 Task: Create a task  Implement a new cybersecurity system for an organization's IT infrastructure , assign it to team member softage.1@softage.net in the project AgileCoast and update the status of the task to  On Track  , set the priority of the task to High
Action: Mouse moved to (76, 86)
Screenshot: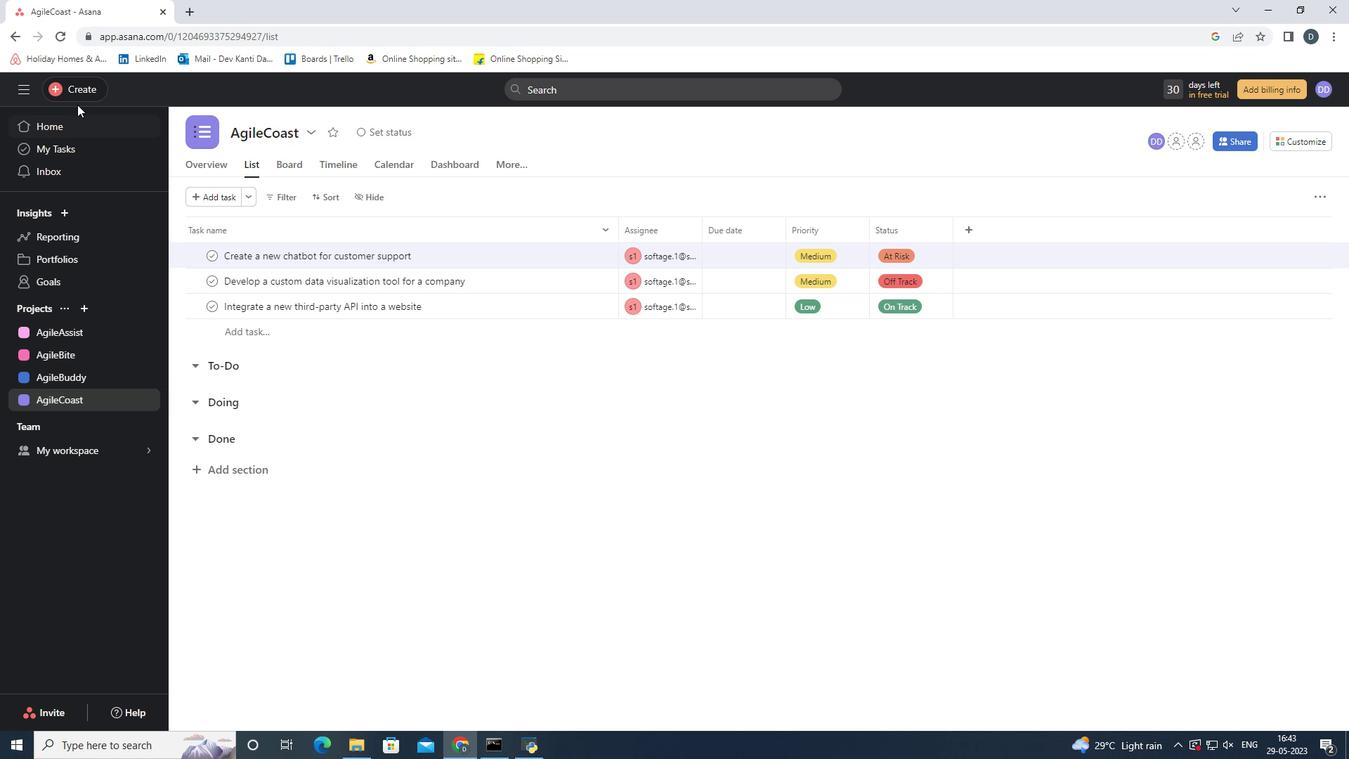 
Action: Mouse pressed left at (76, 86)
Screenshot: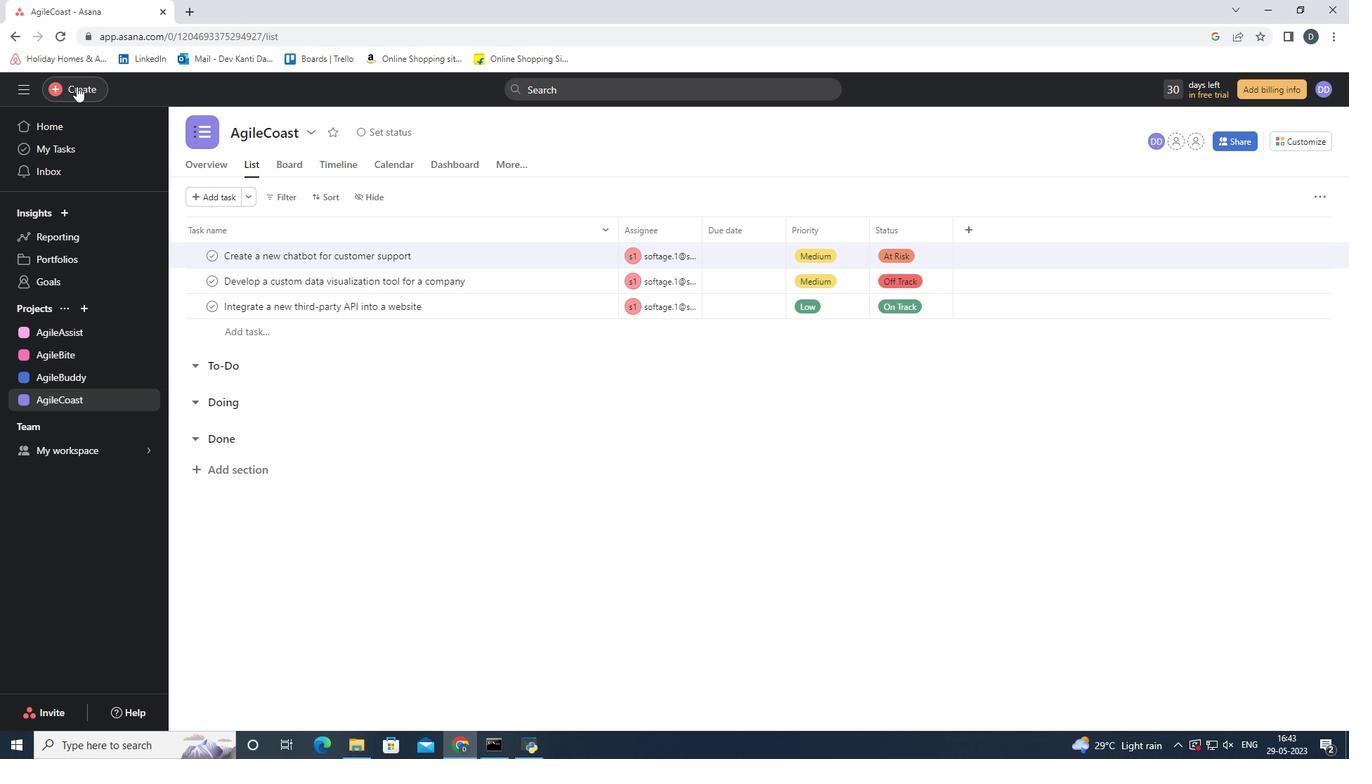 
Action: Mouse moved to (153, 94)
Screenshot: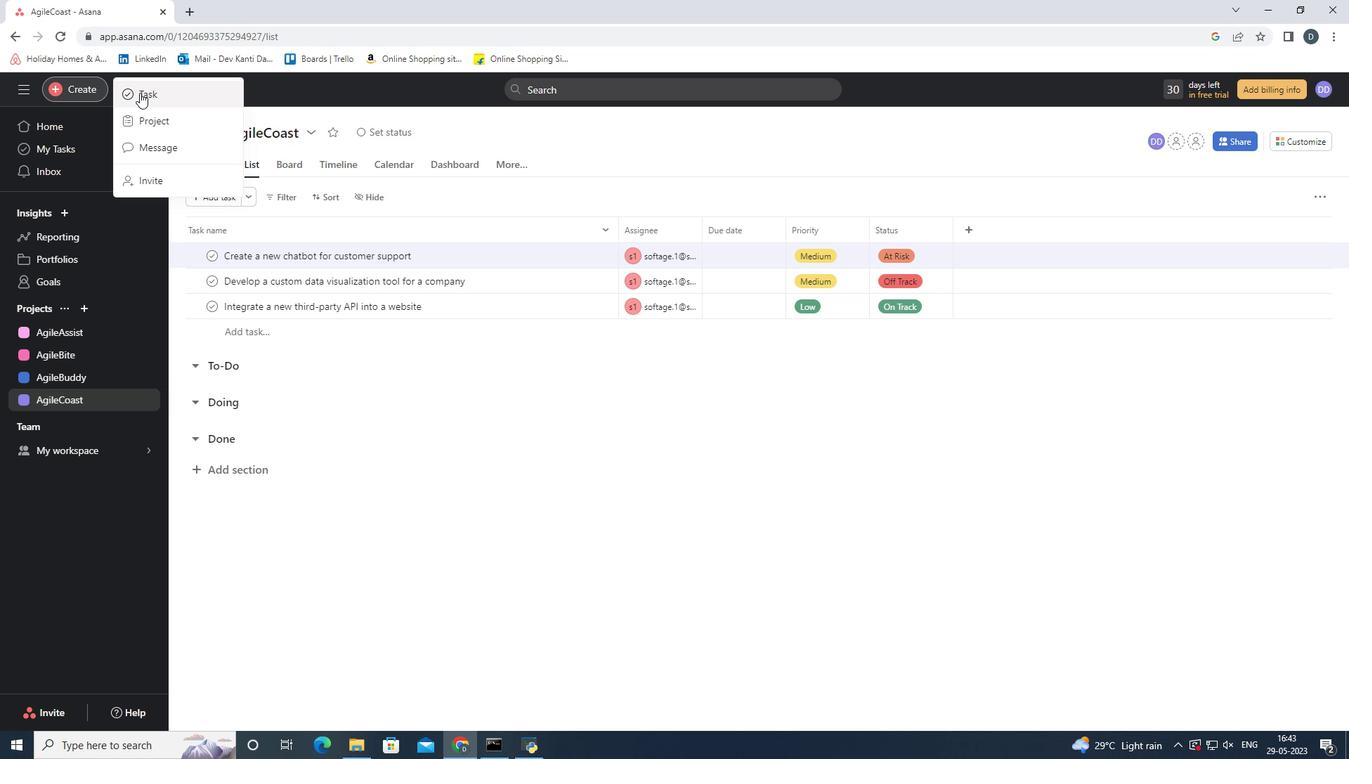 
Action: Mouse pressed left at (153, 94)
Screenshot: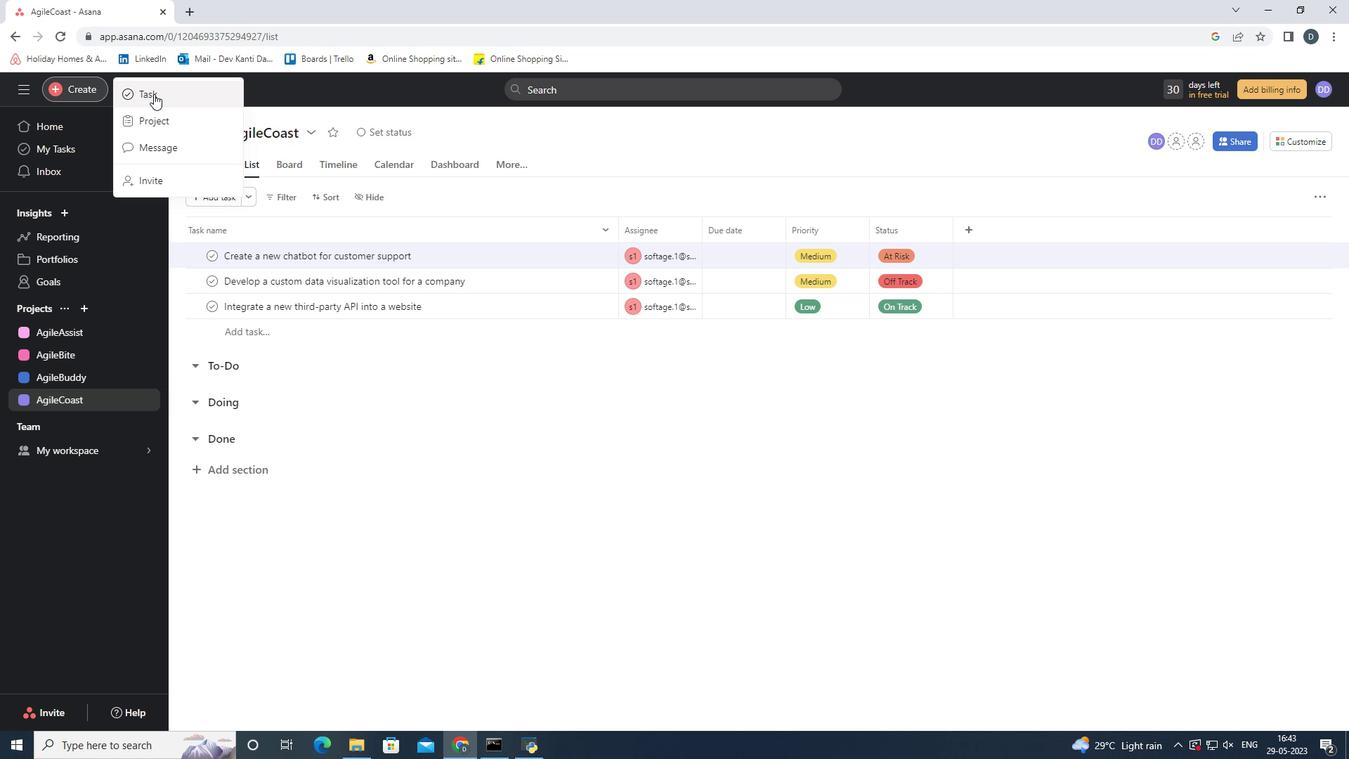 
Action: Mouse moved to (899, 511)
Screenshot: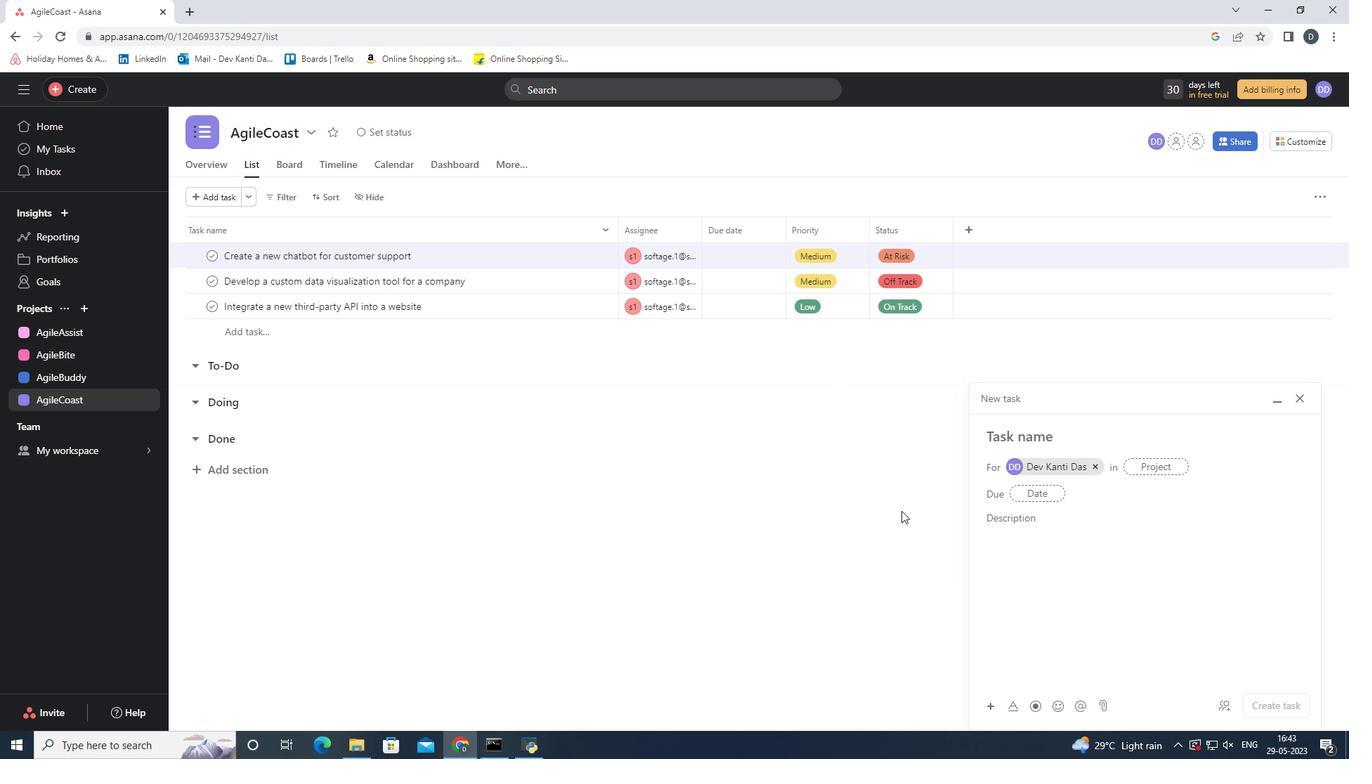 
Action: Key pressed <Key.shift_r>Implement<Key.space>a<Key.space>new<Key.space>cybersecurity<Key.space>system<Key.space>for<Key.space>an<Key.space>organization's<Key.space><Key.shift_r>IT<Key.space>infrastructure
Screenshot: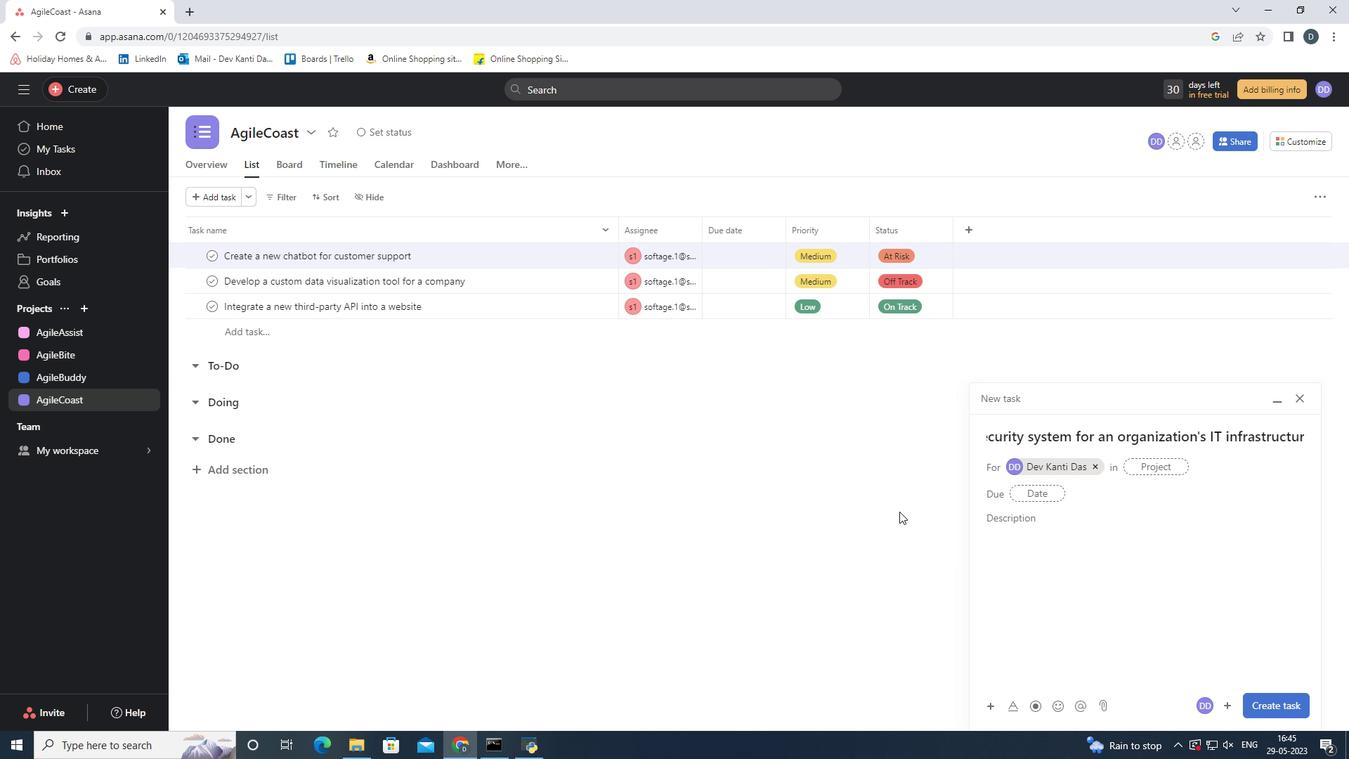 
Action: Mouse moved to (1221, 711)
Screenshot: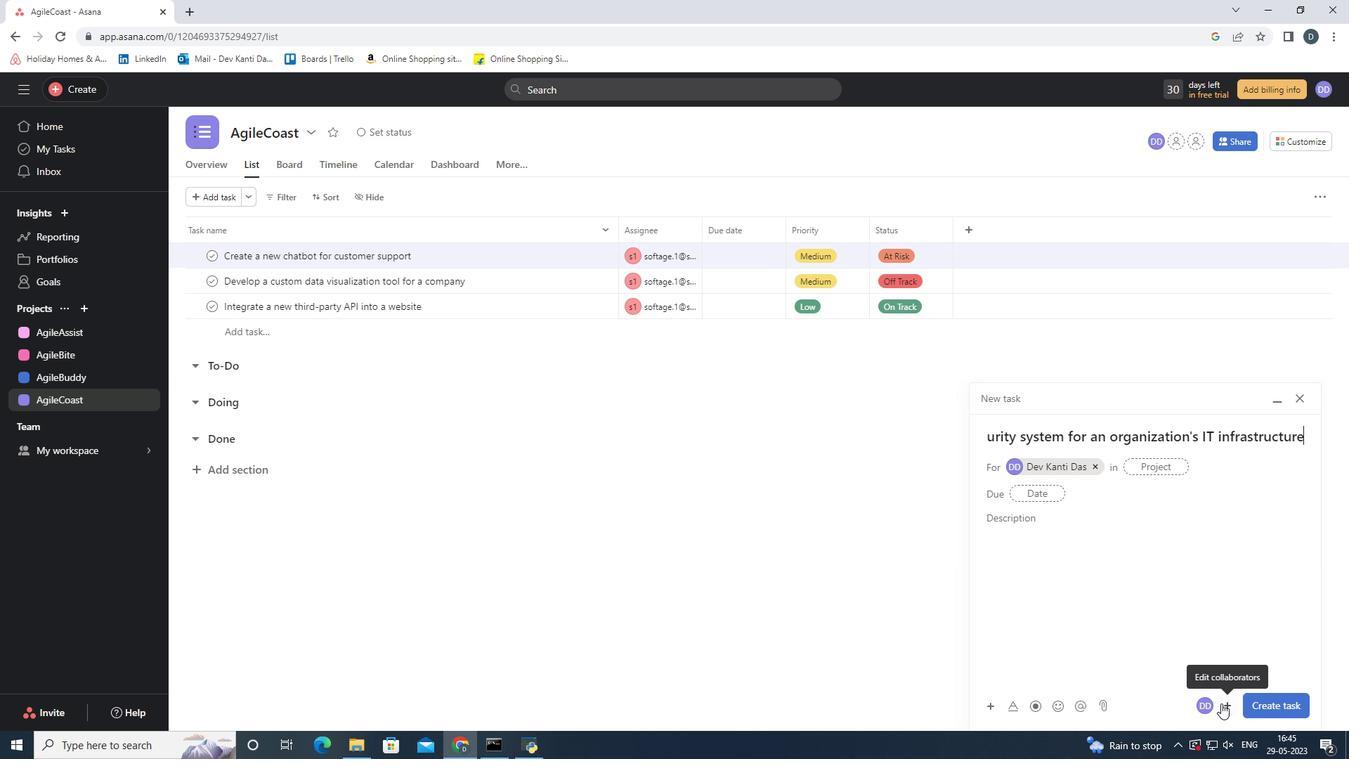 
Action: Mouse pressed left at (1221, 711)
Screenshot: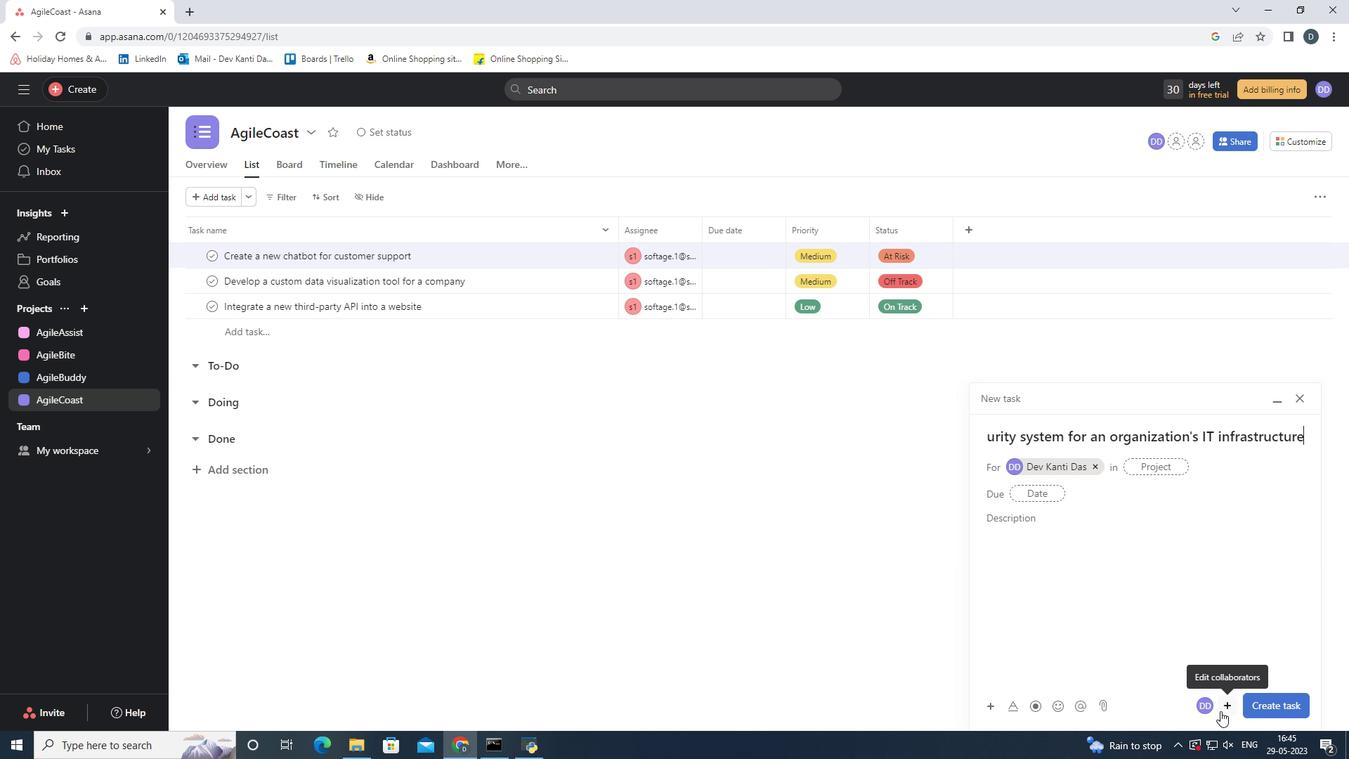 
Action: Mouse moved to (1222, 695)
Screenshot: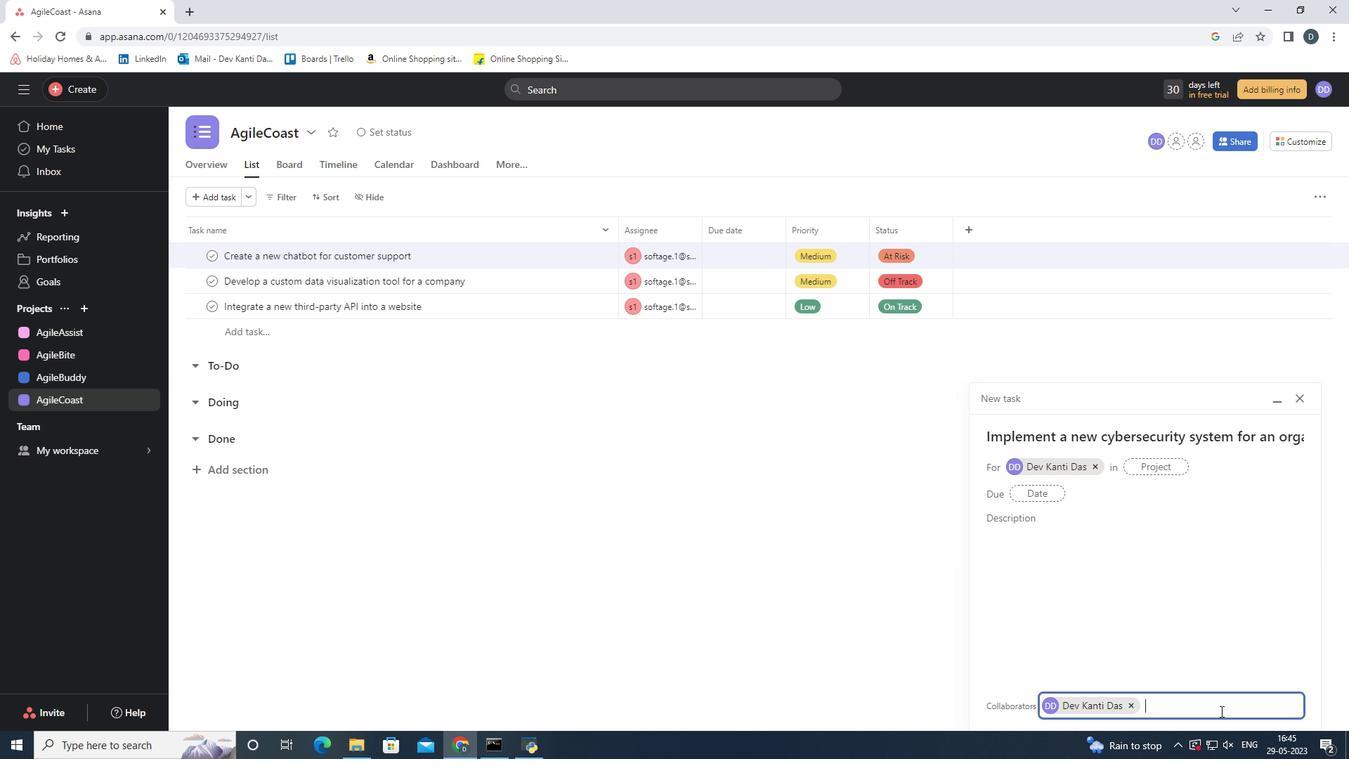 
Action: Key pressed <Key.shift><Key.shift><Key.shift>Softage.1<Key.shift>@softage.net
Screenshot: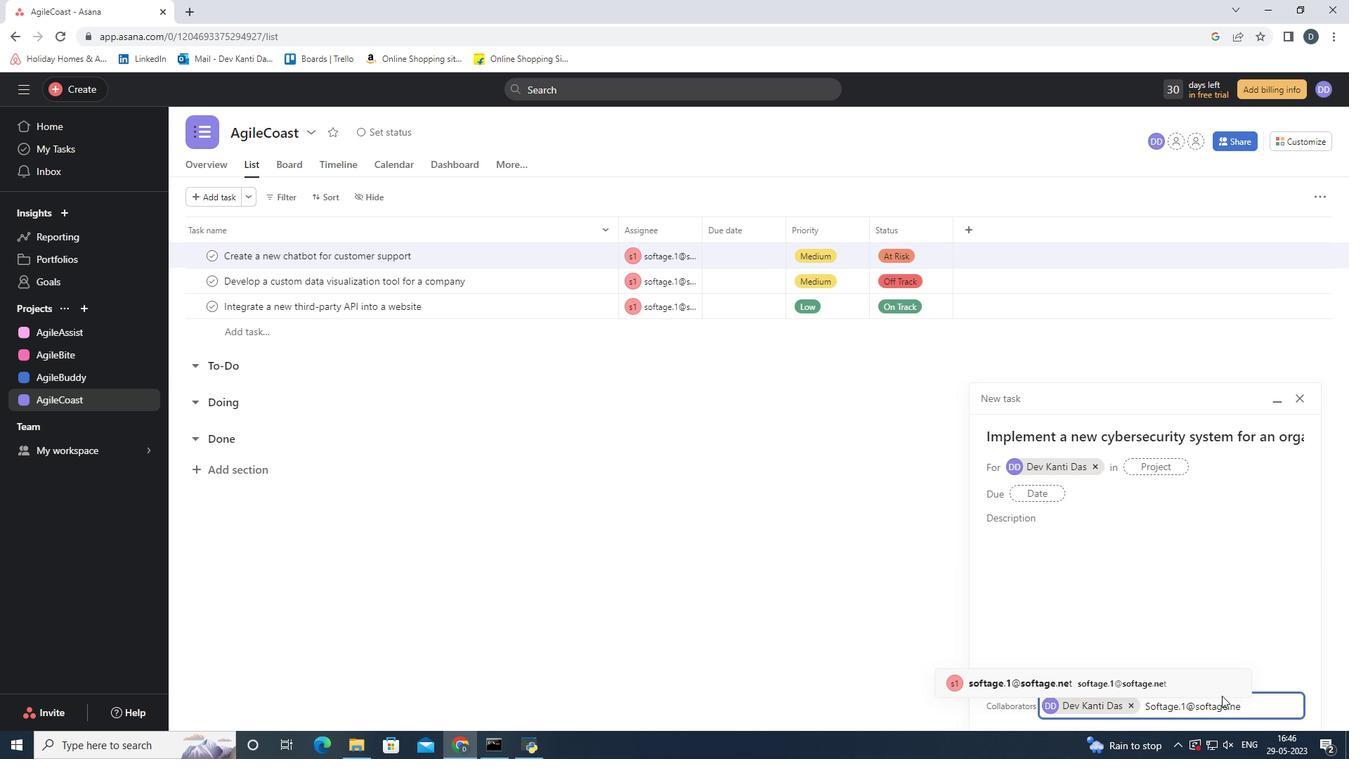 
Action: Mouse moved to (1181, 679)
Screenshot: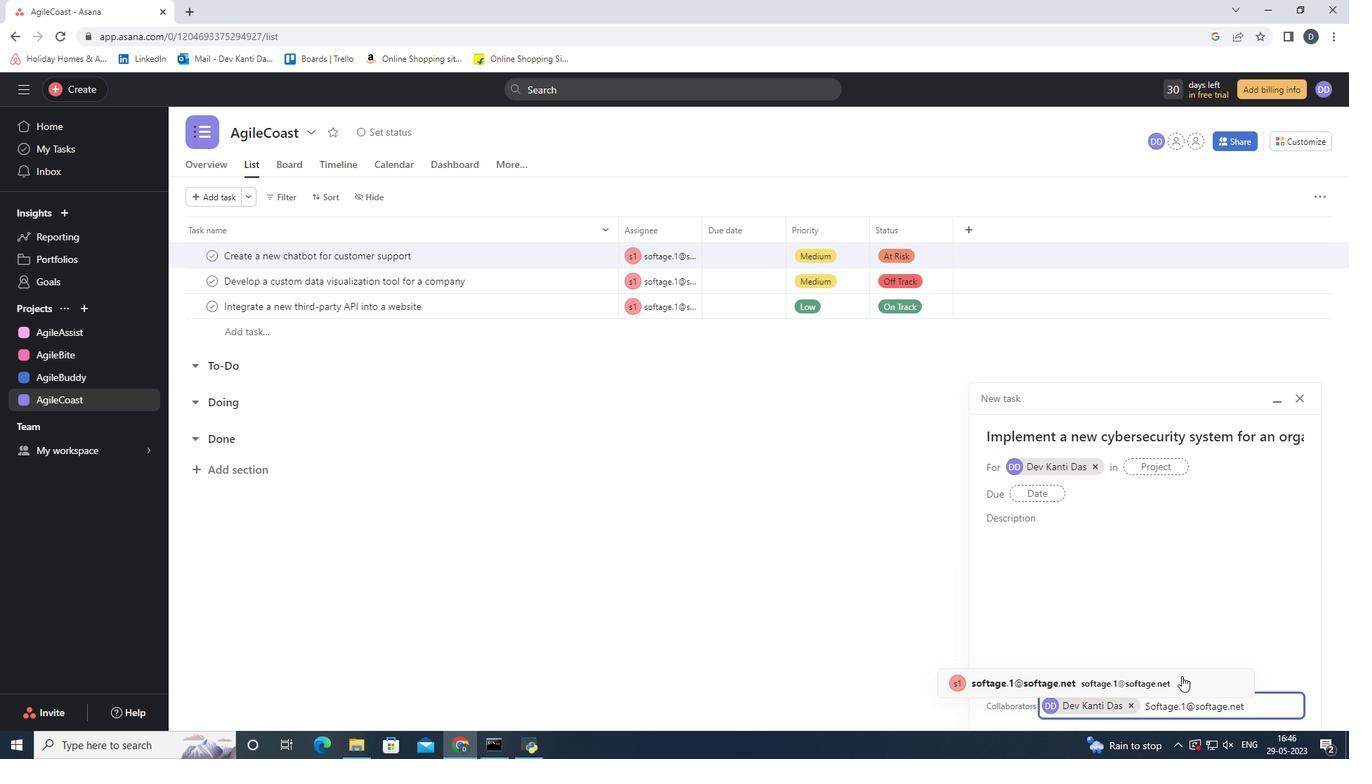
Action: Mouse pressed left at (1181, 679)
Screenshot: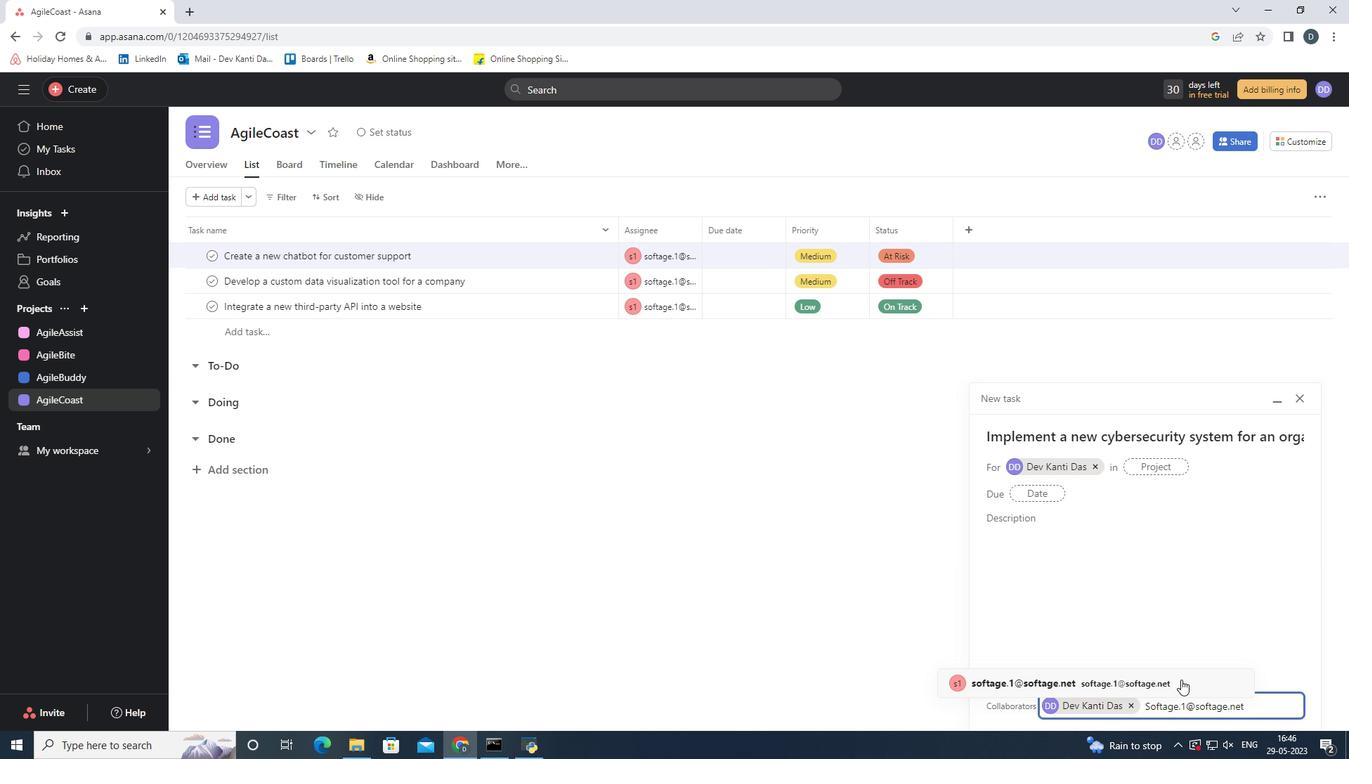 
Action: Mouse moved to (1174, 469)
Screenshot: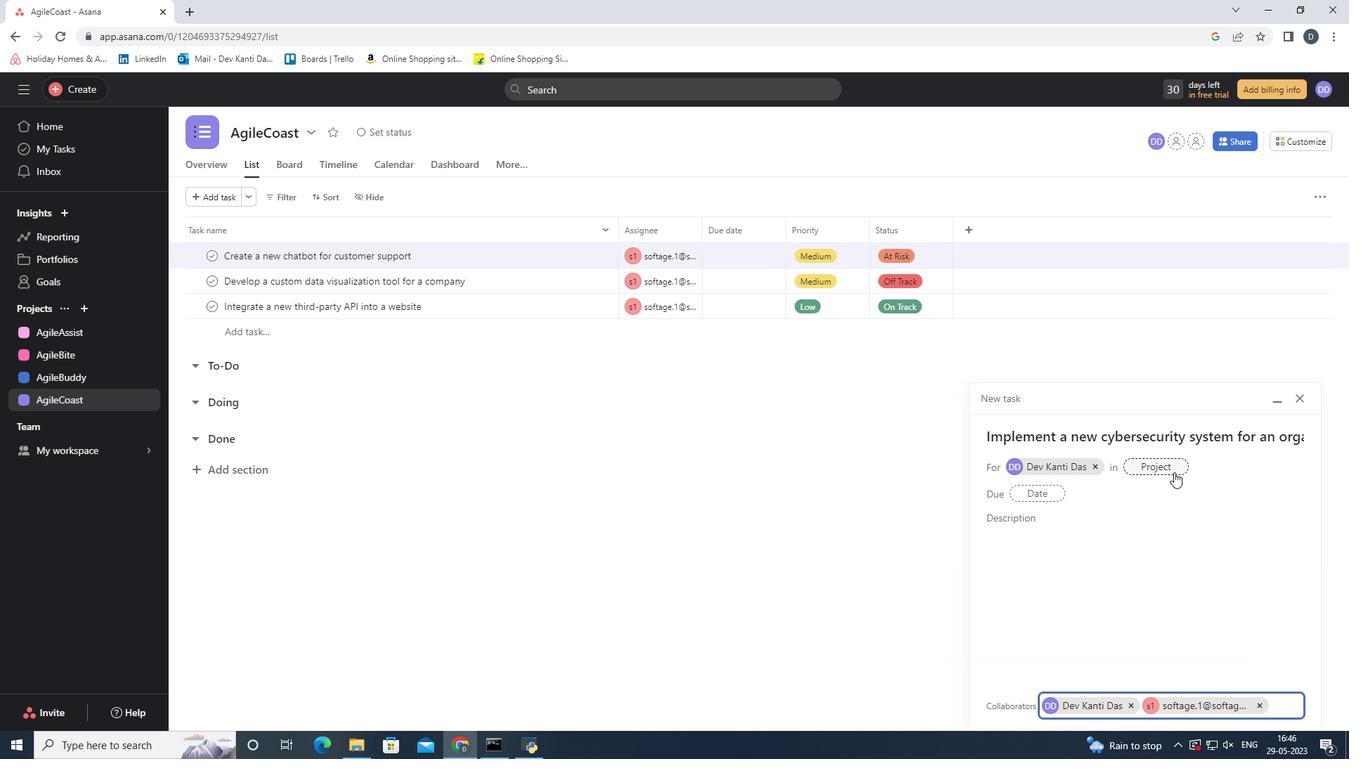
Action: Mouse pressed left at (1174, 469)
Screenshot: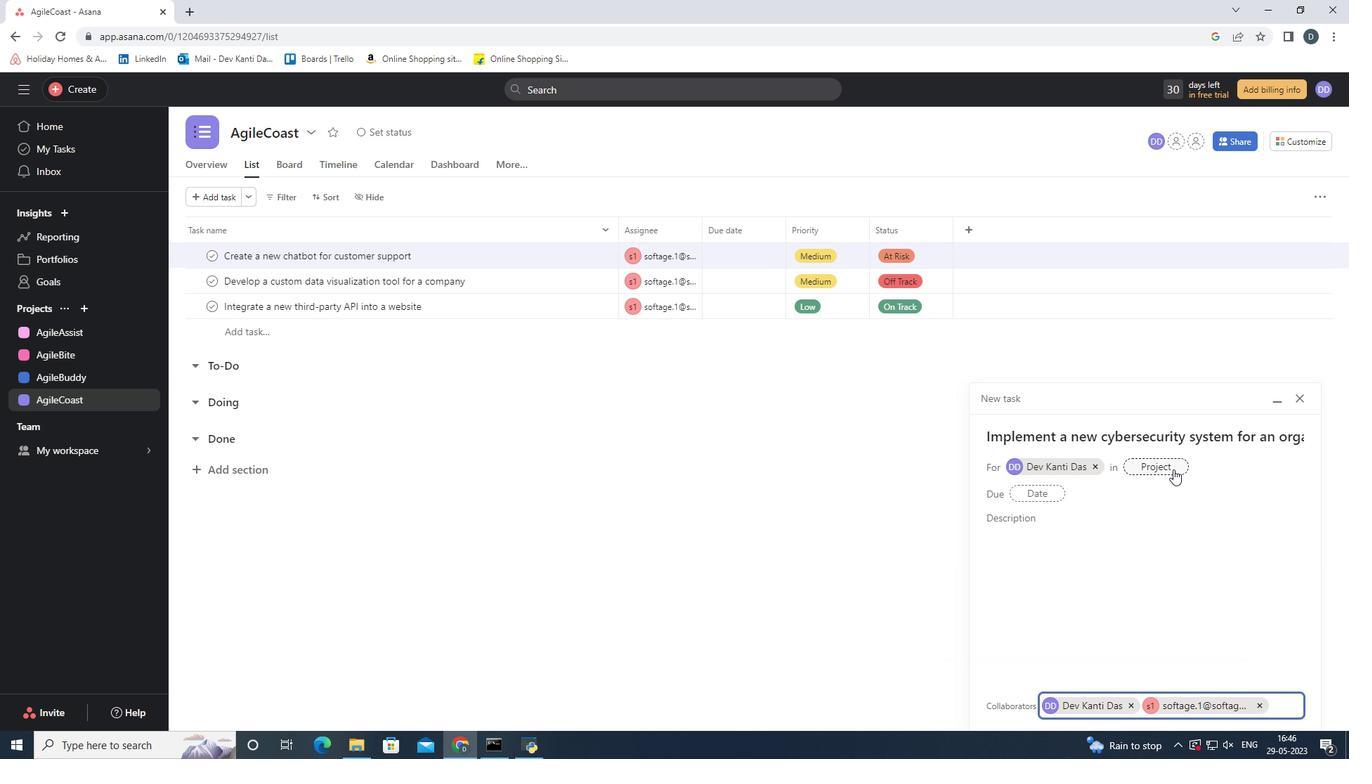 
Action: Mouse moved to (1104, 493)
Screenshot: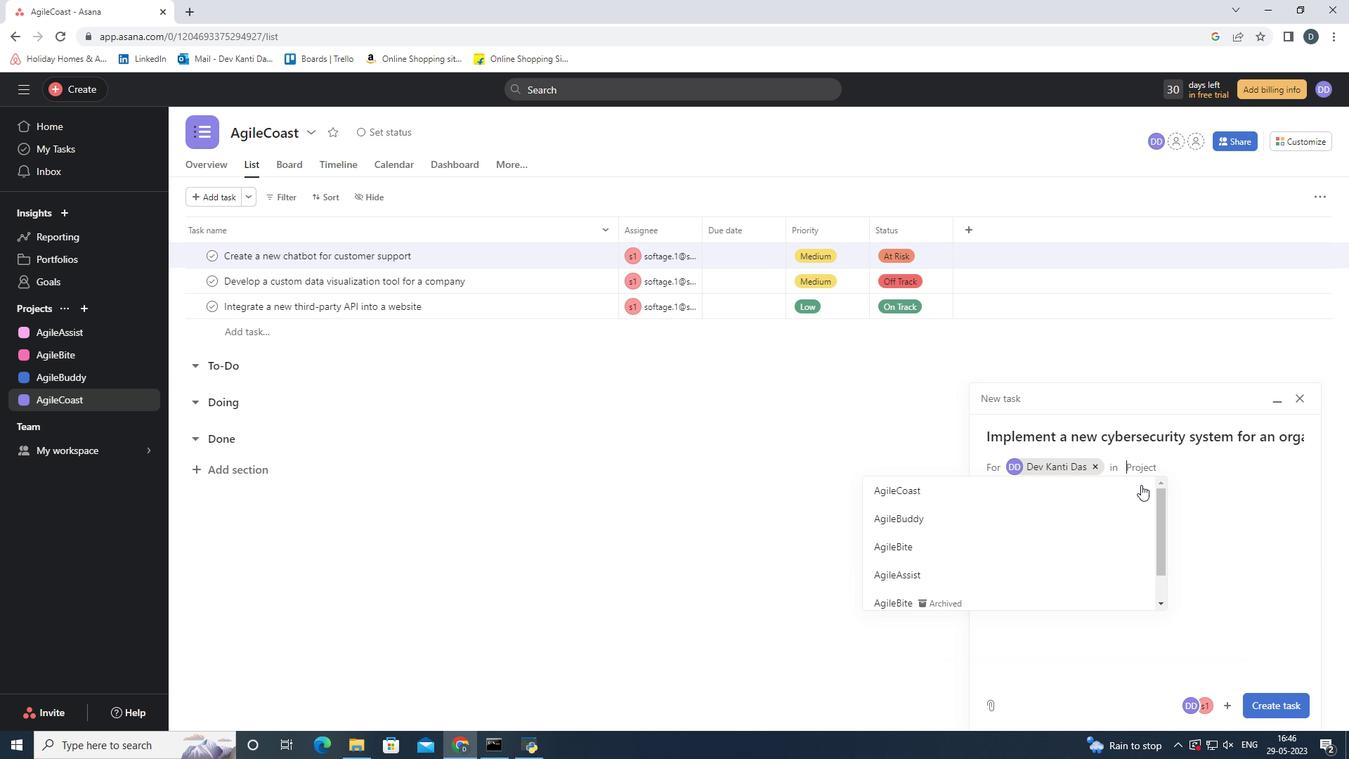 
Action: Mouse pressed left at (1104, 493)
Screenshot: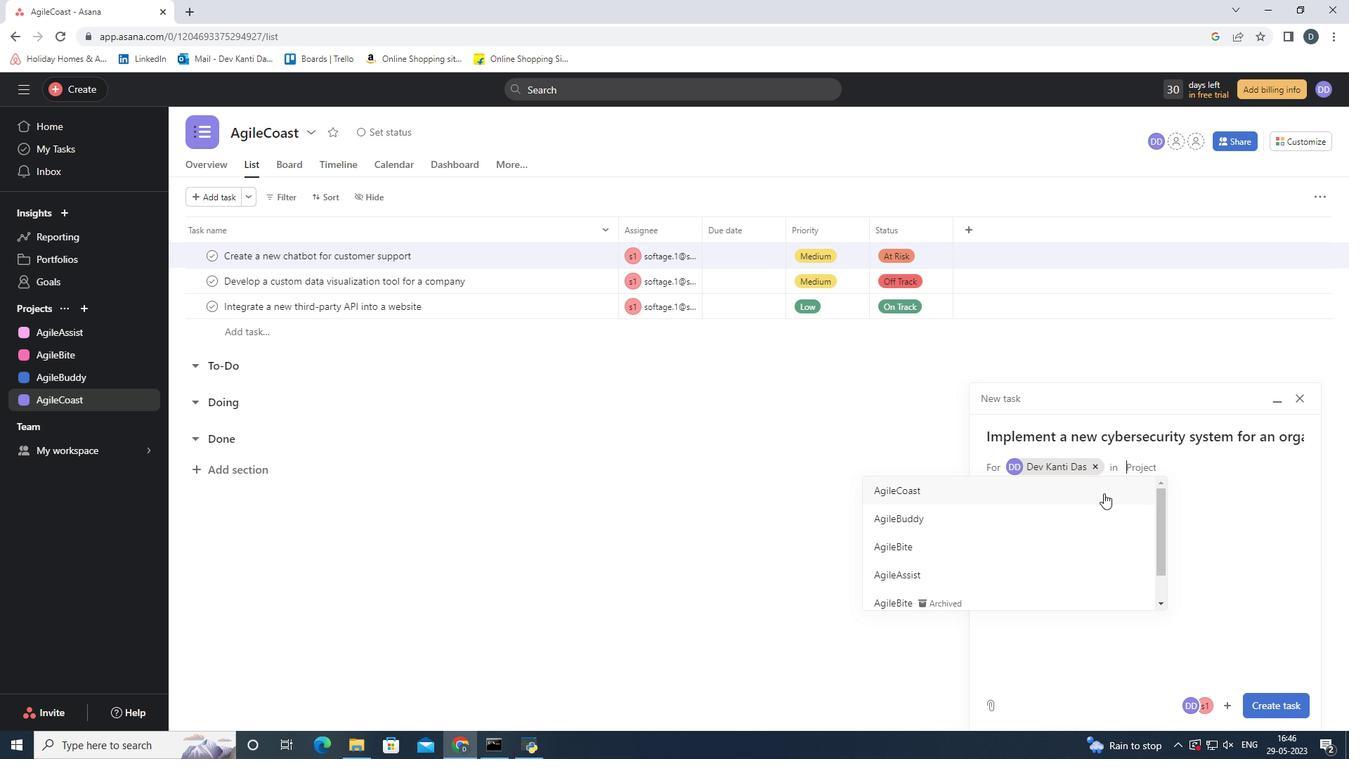 
Action: Mouse moved to (1060, 521)
Screenshot: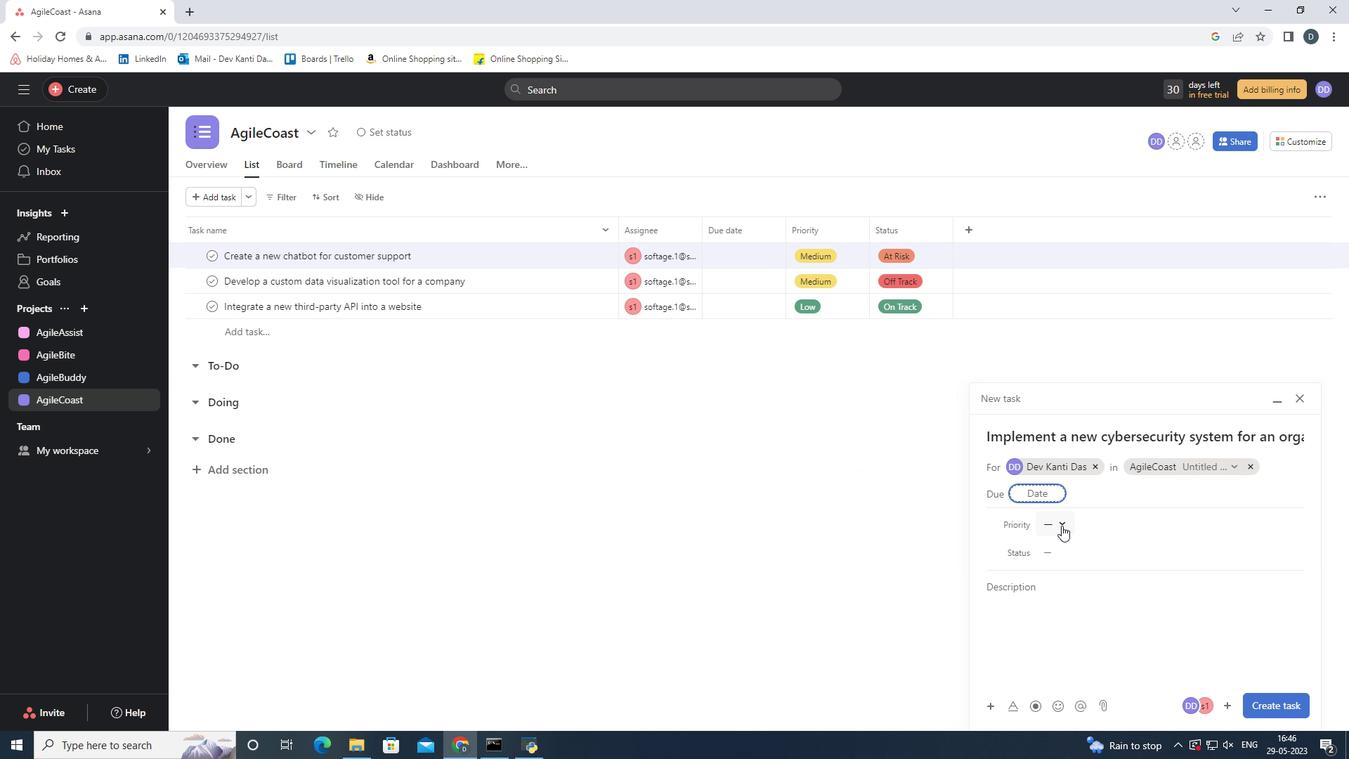
Action: Mouse pressed left at (1060, 521)
Screenshot: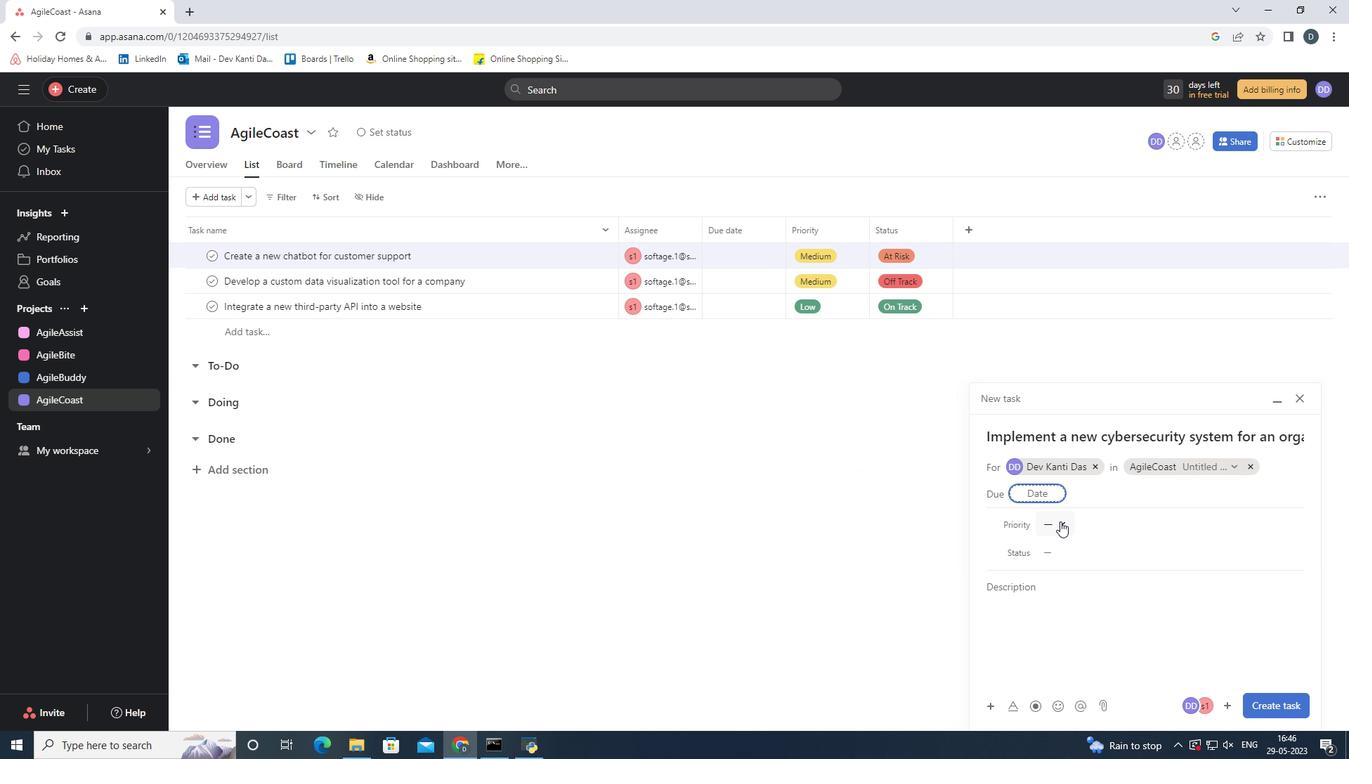 
Action: Mouse moved to (1073, 563)
Screenshot: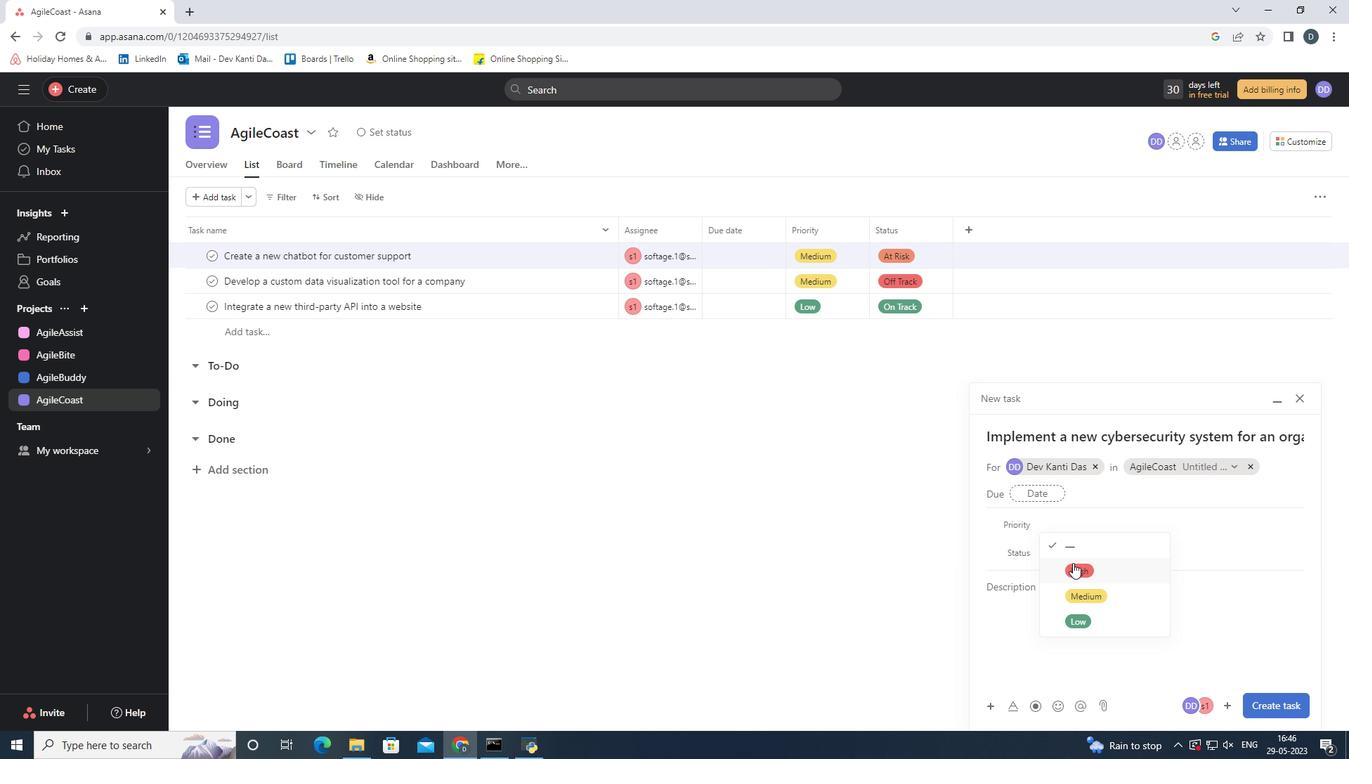 
Action: Mouse pressed left at (1073, 563)
Screenshot: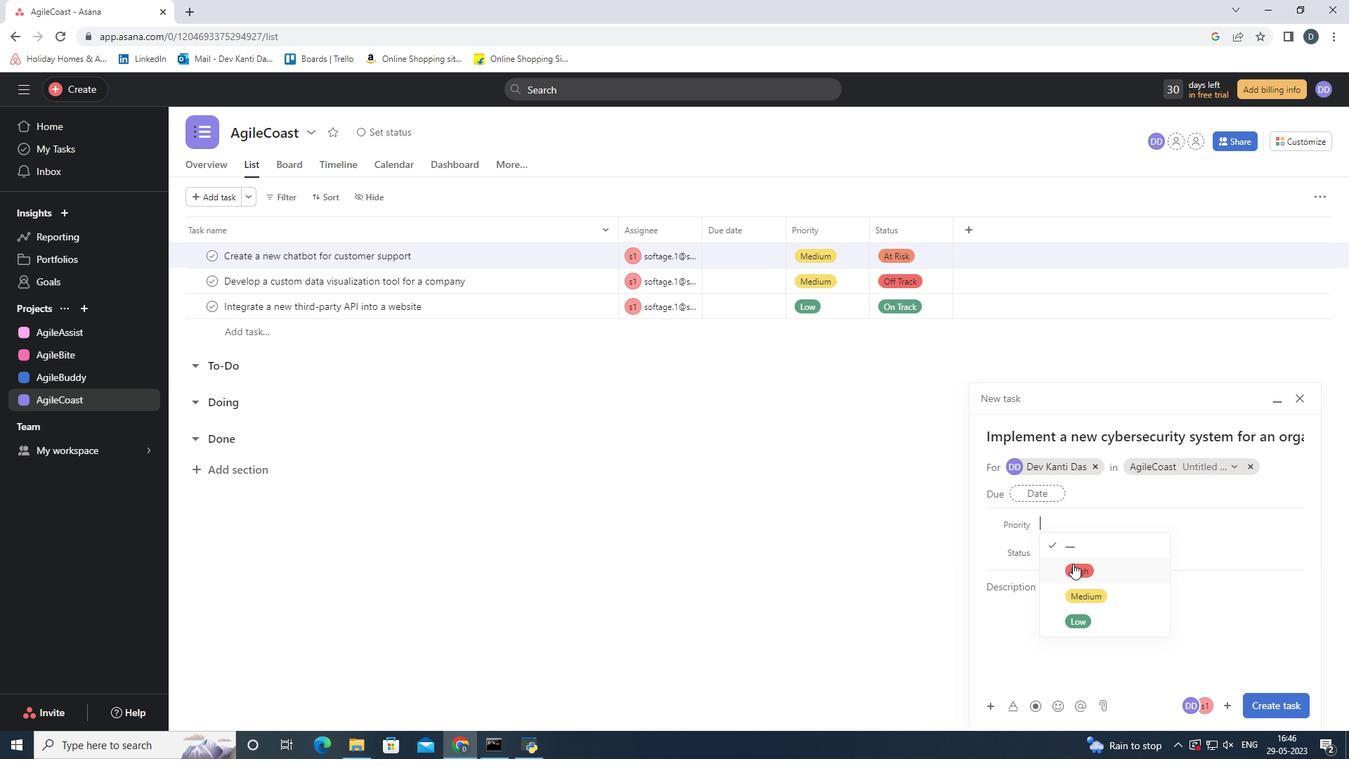 
Action: Mouse moved to (1060, 553)
Screenshot: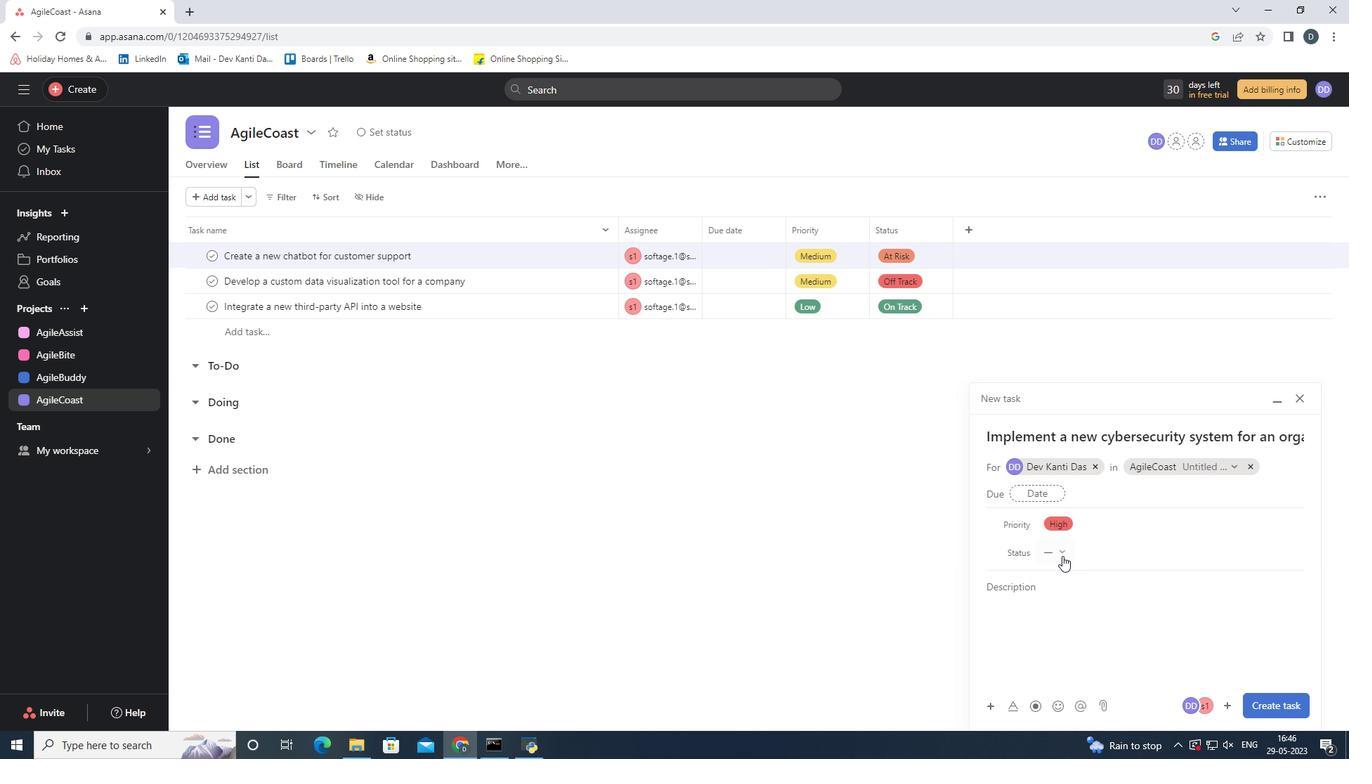 
Action: Mouse pressed left at (1060, 553)
Screenshot: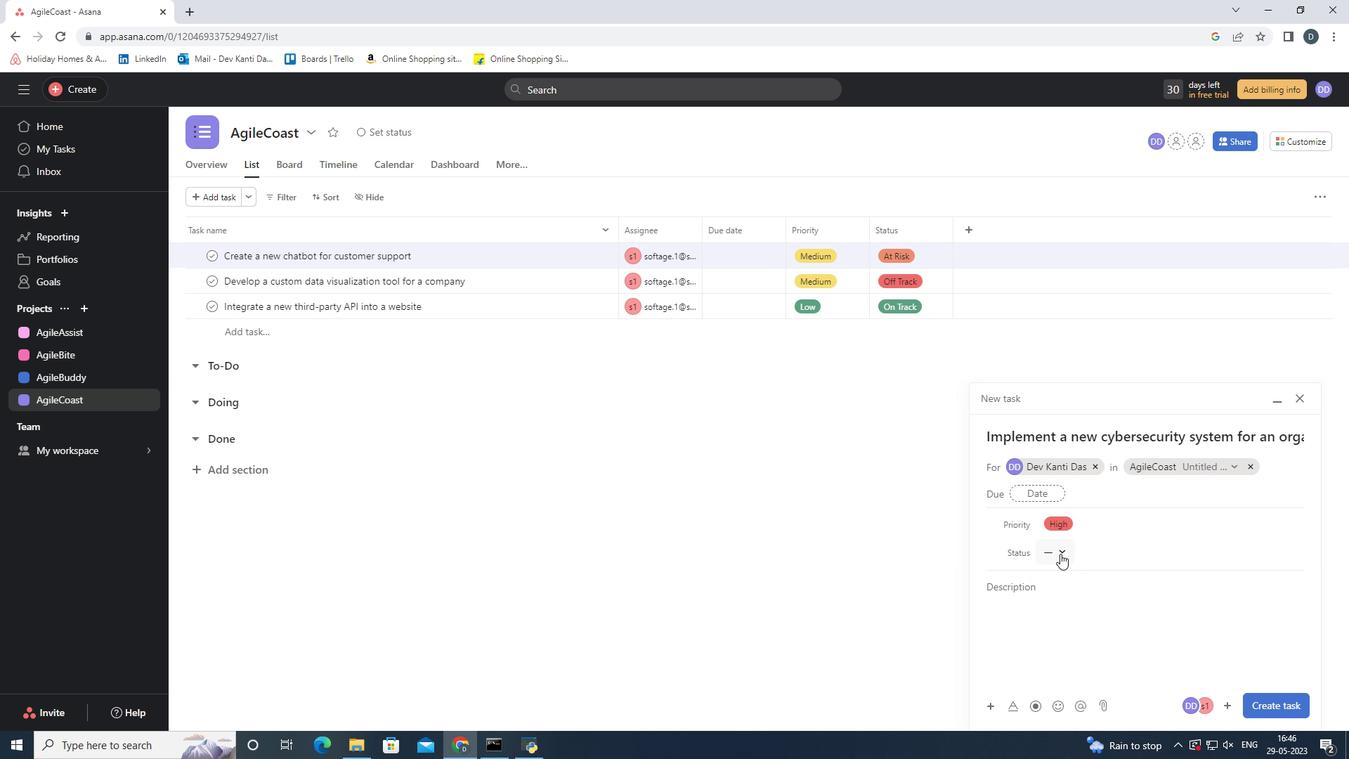 
Action: Mouse moved to (1096, 589)
Screenshot: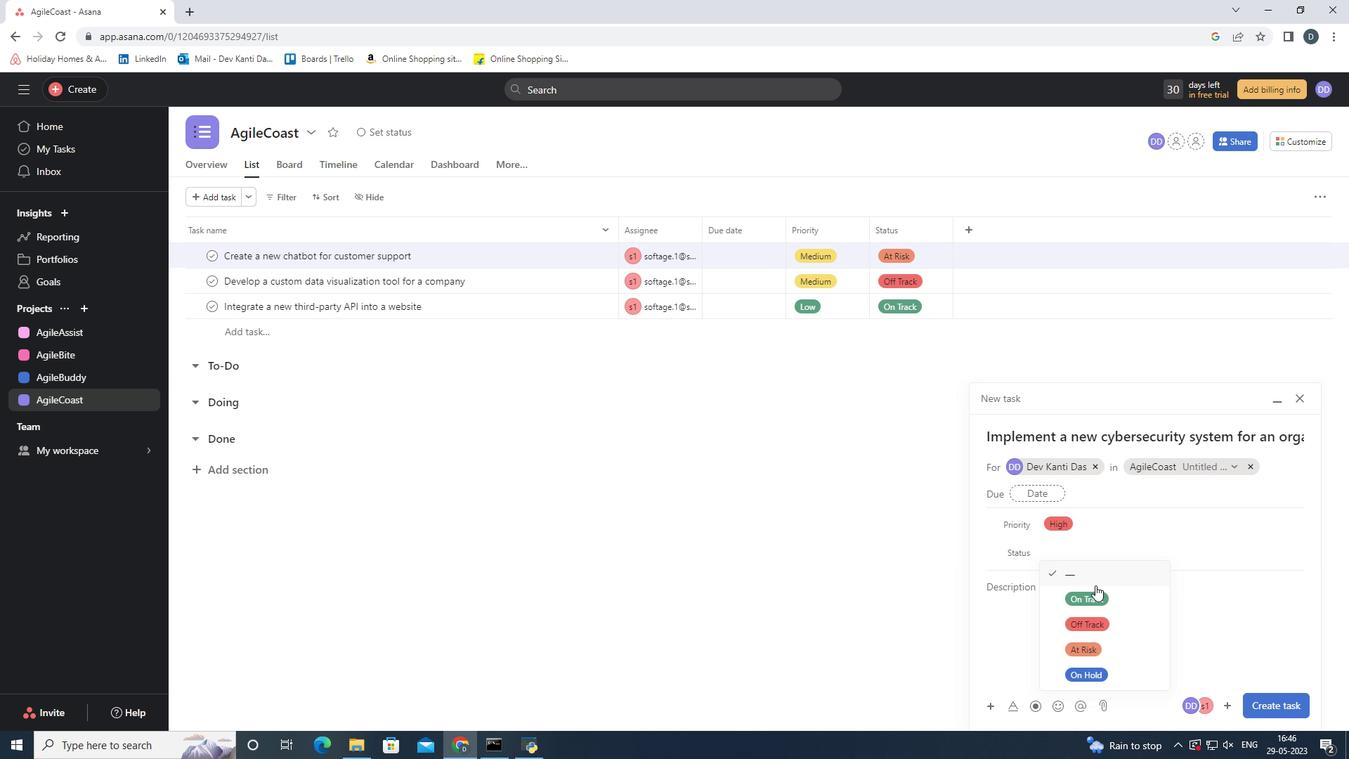 
Action: Mouse pressed left at (1096, 589)
Screenshot: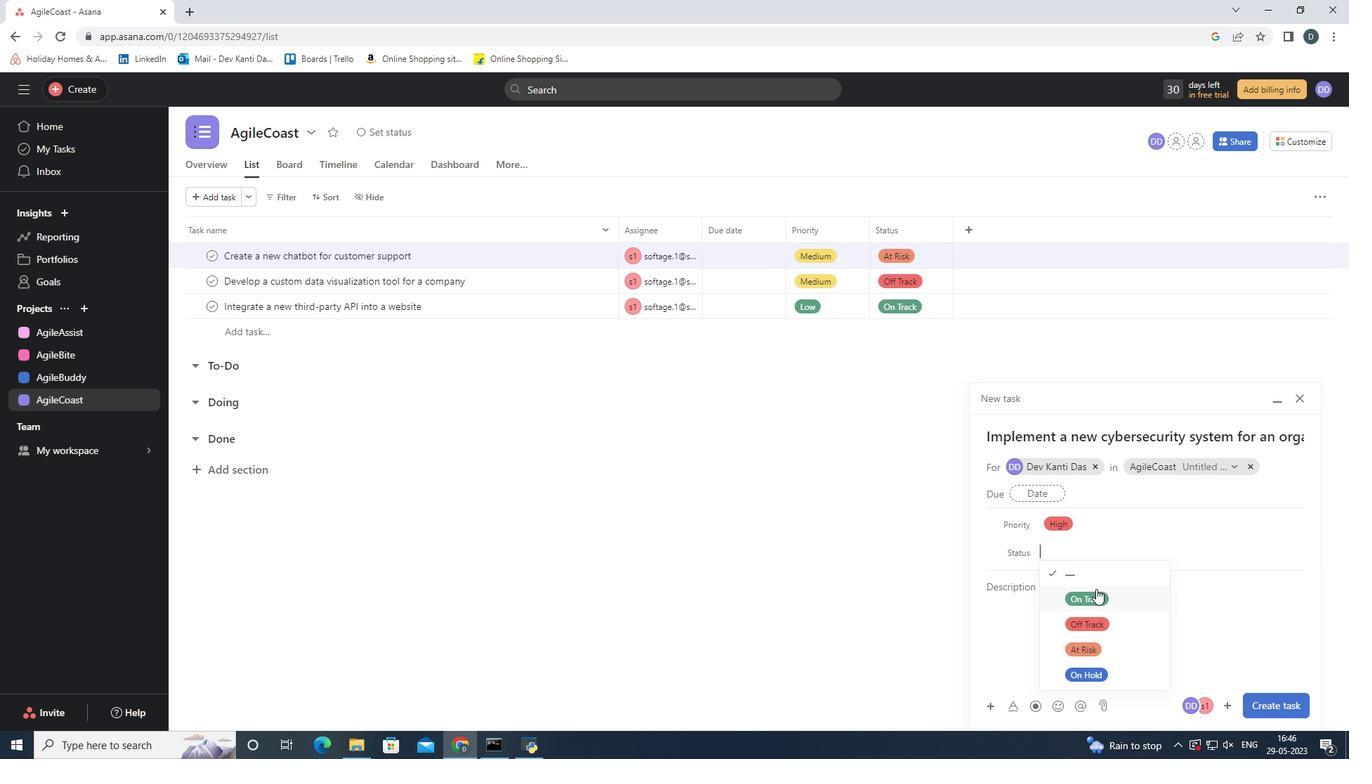 
Action: Mouse moved to (1263, 705)
Screenshot: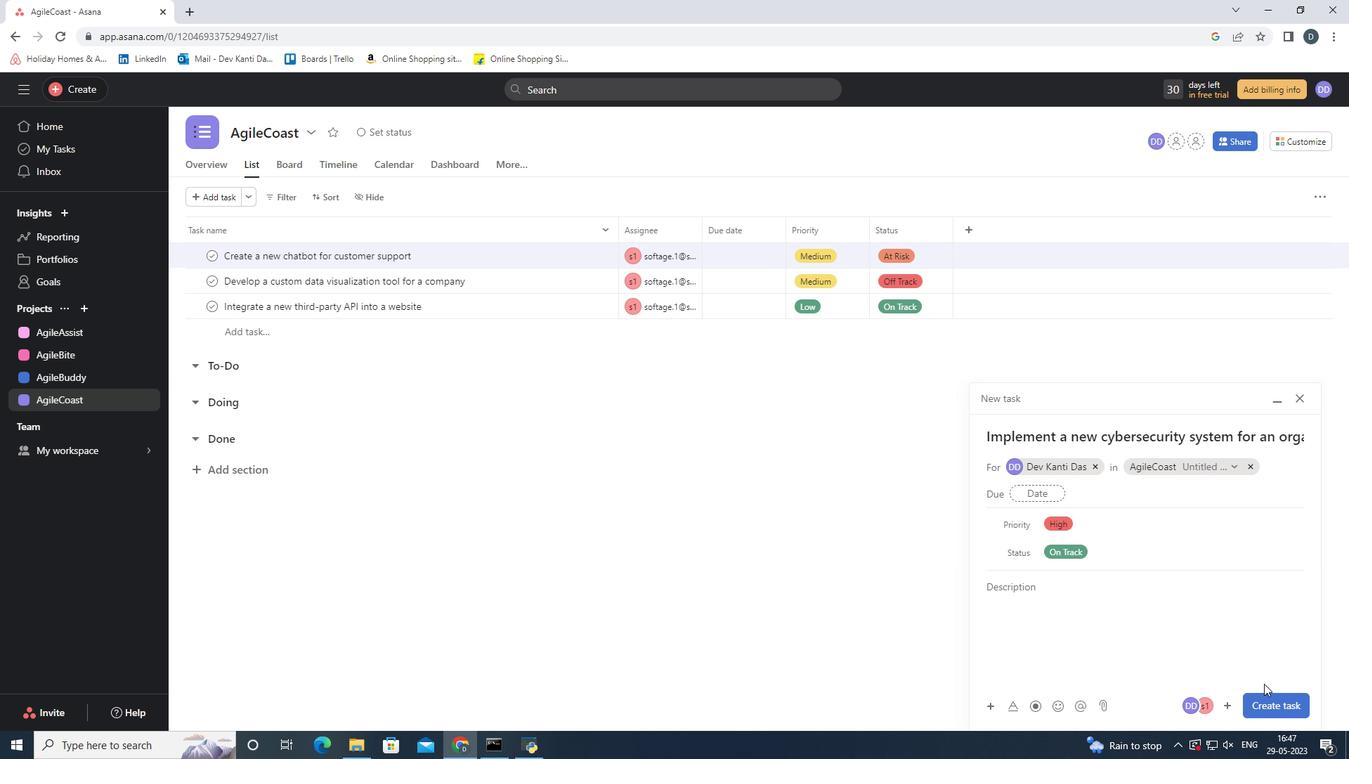 
Action: Mouse pressed left at (1263, 705)
Screenshot: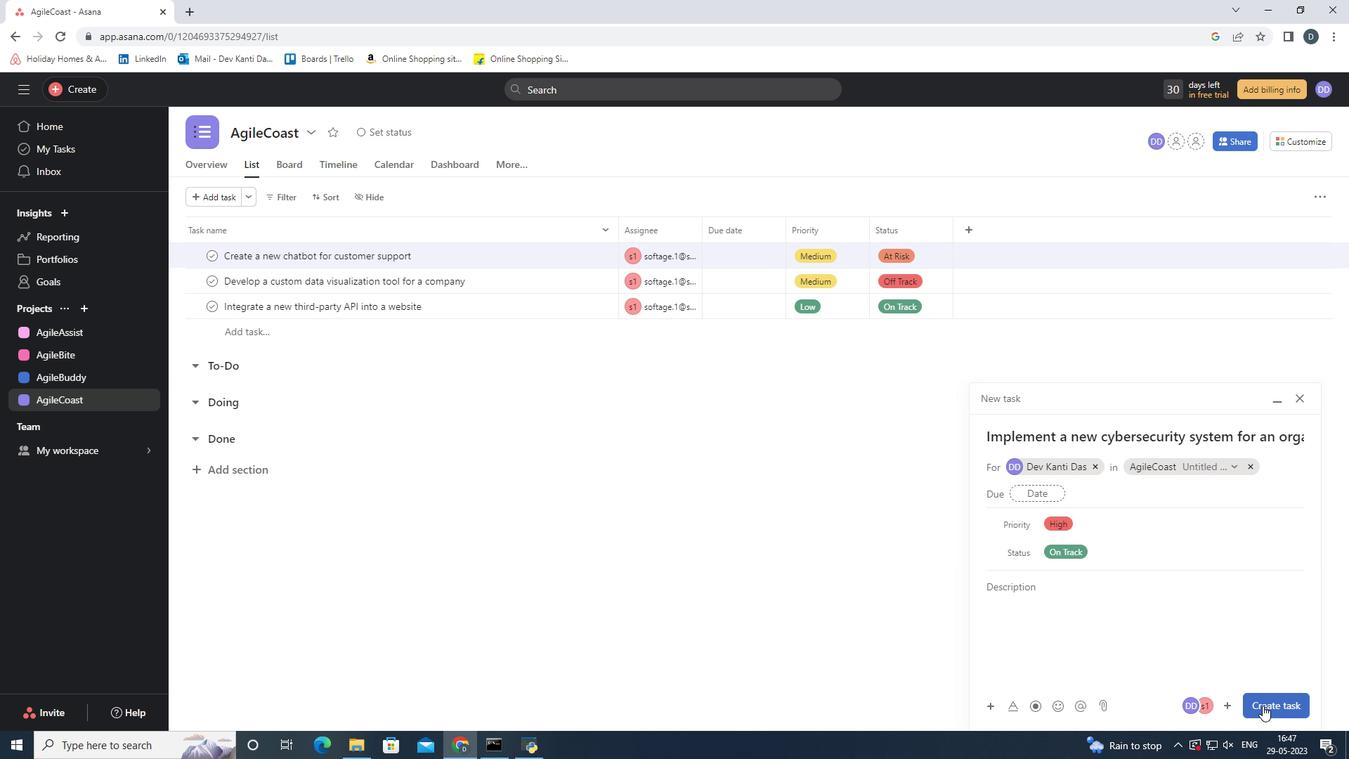 
Action: Mouse moved to (154, 677)
Screenshot: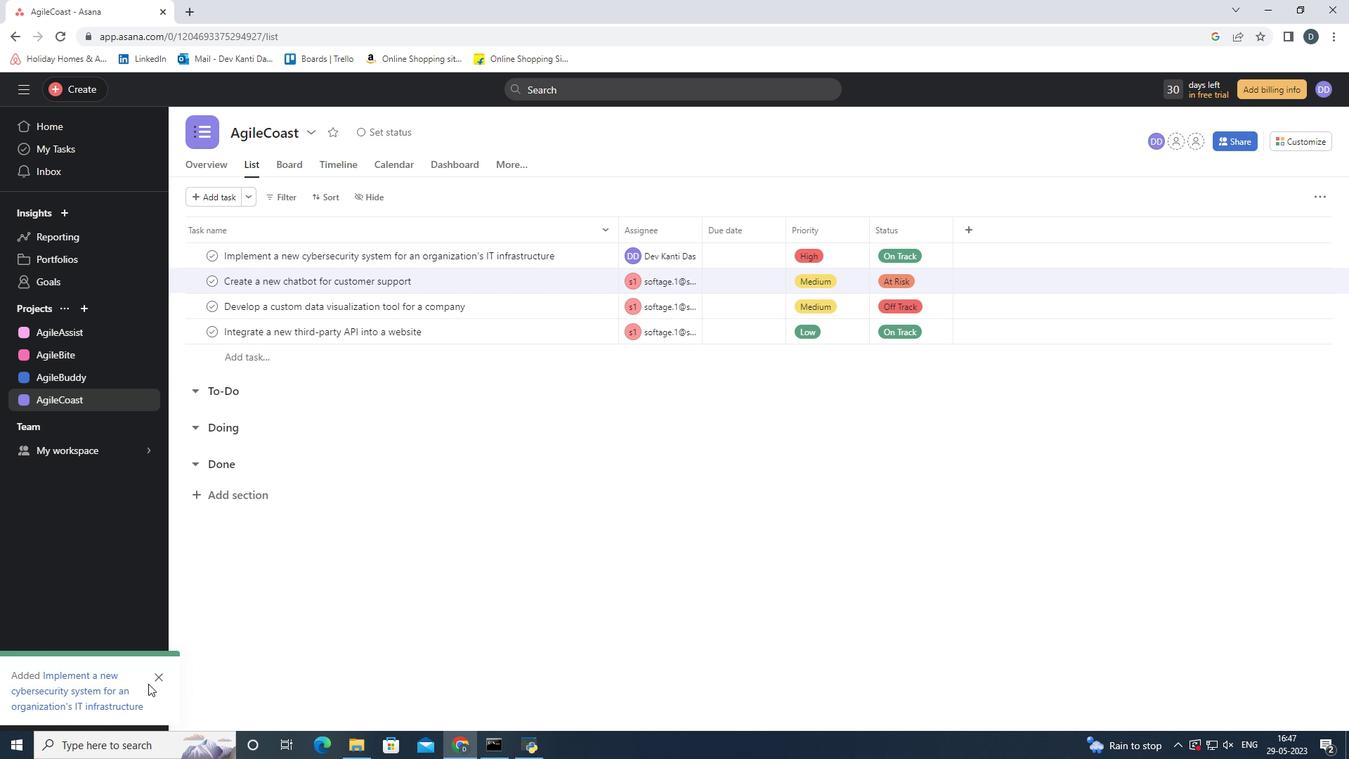 
Action: Mouse pressed left at (154, 677)
Screenshot: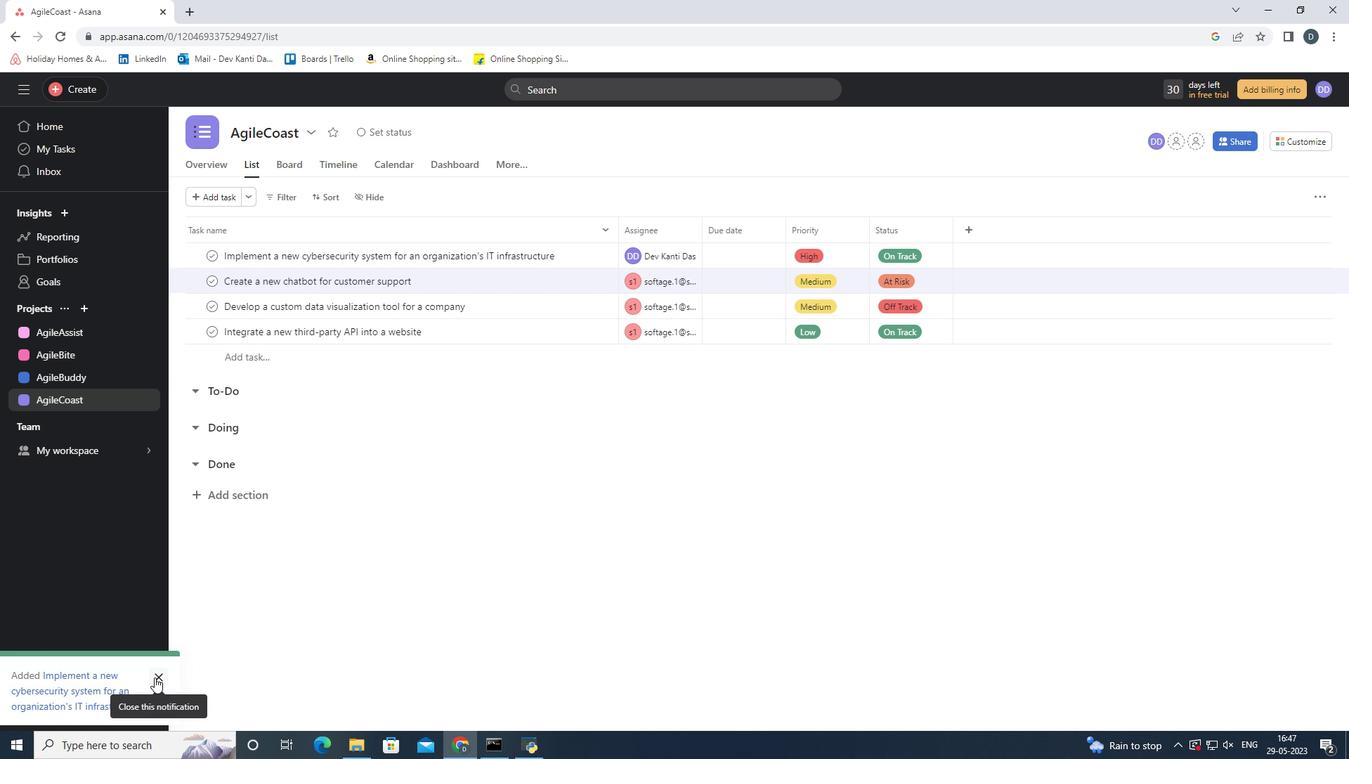 
Action: Mouse moved to (650, 256)
Screenshot: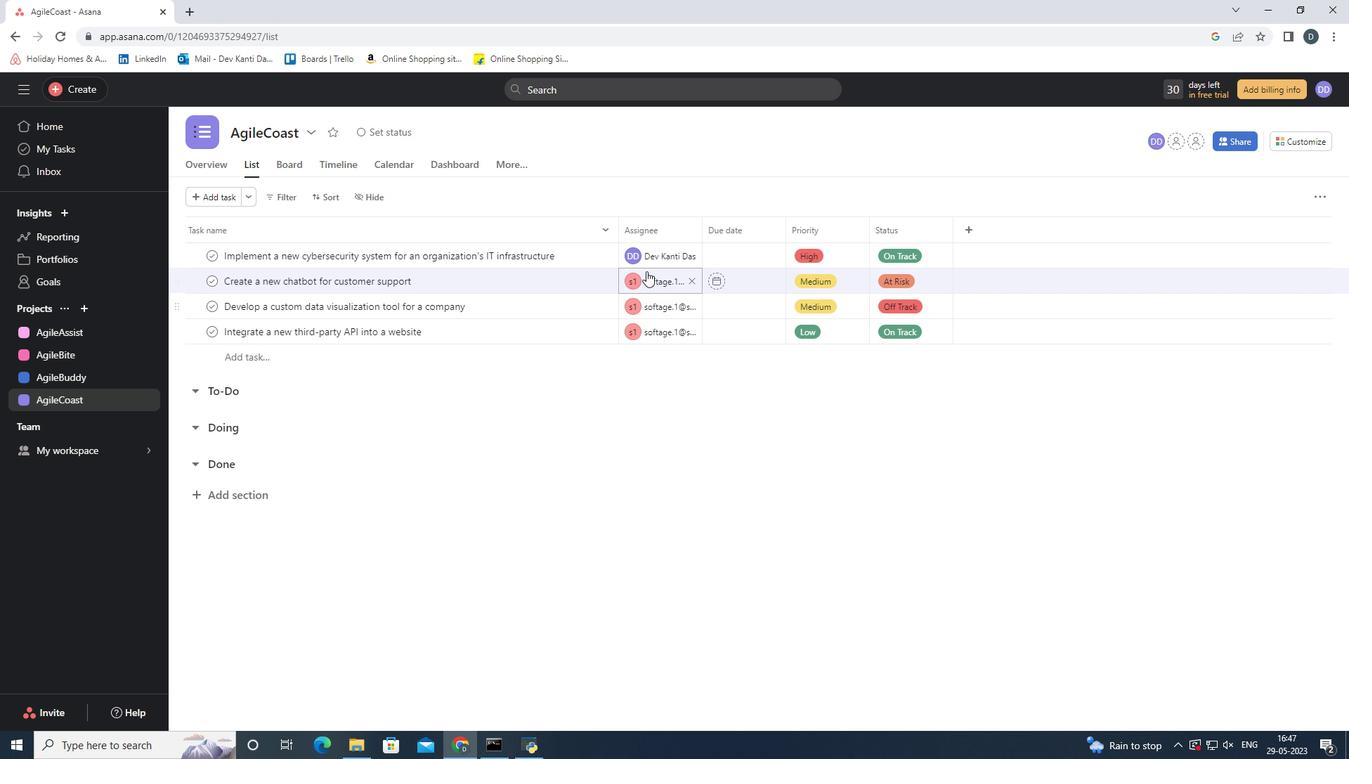 
Action: Mouse pressed left at (650, 256)
Screenshot: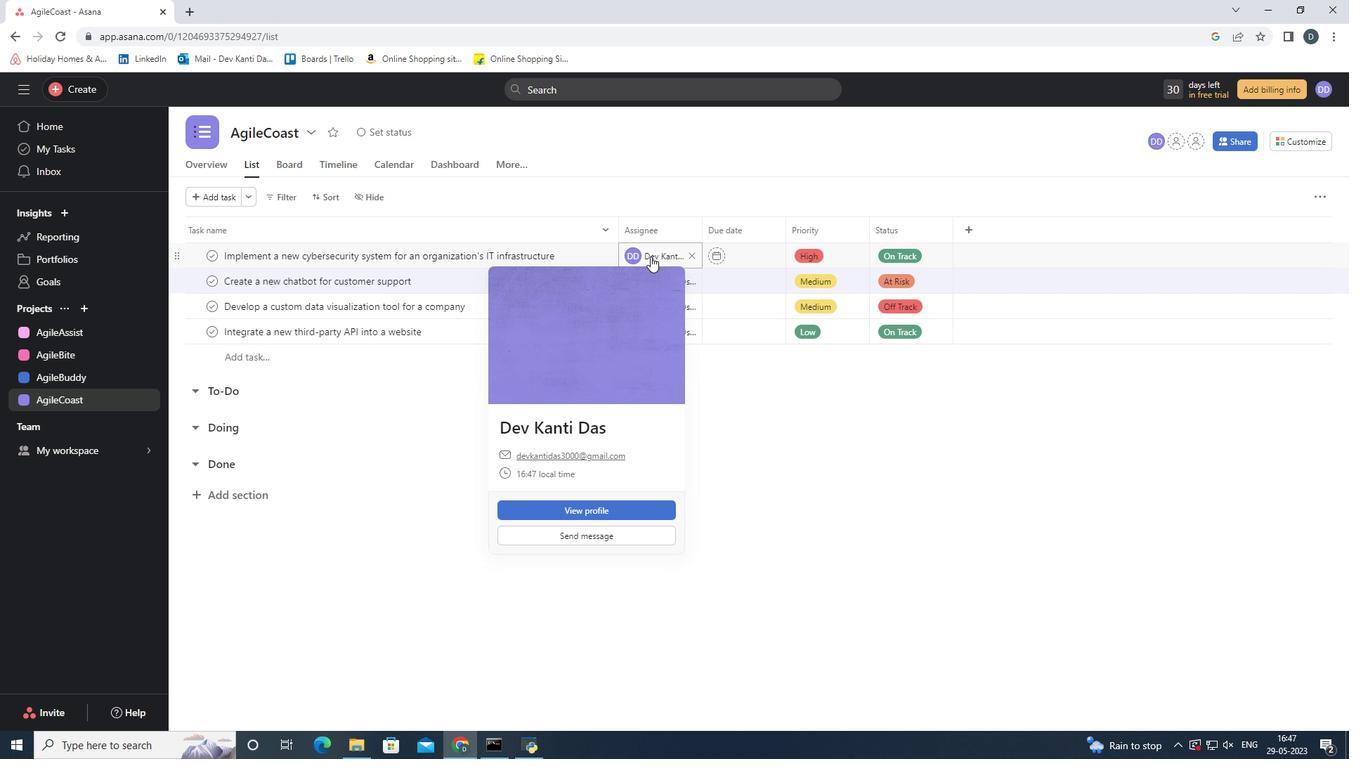 
Action: Mouse moved to (698, 333)
Screenshot: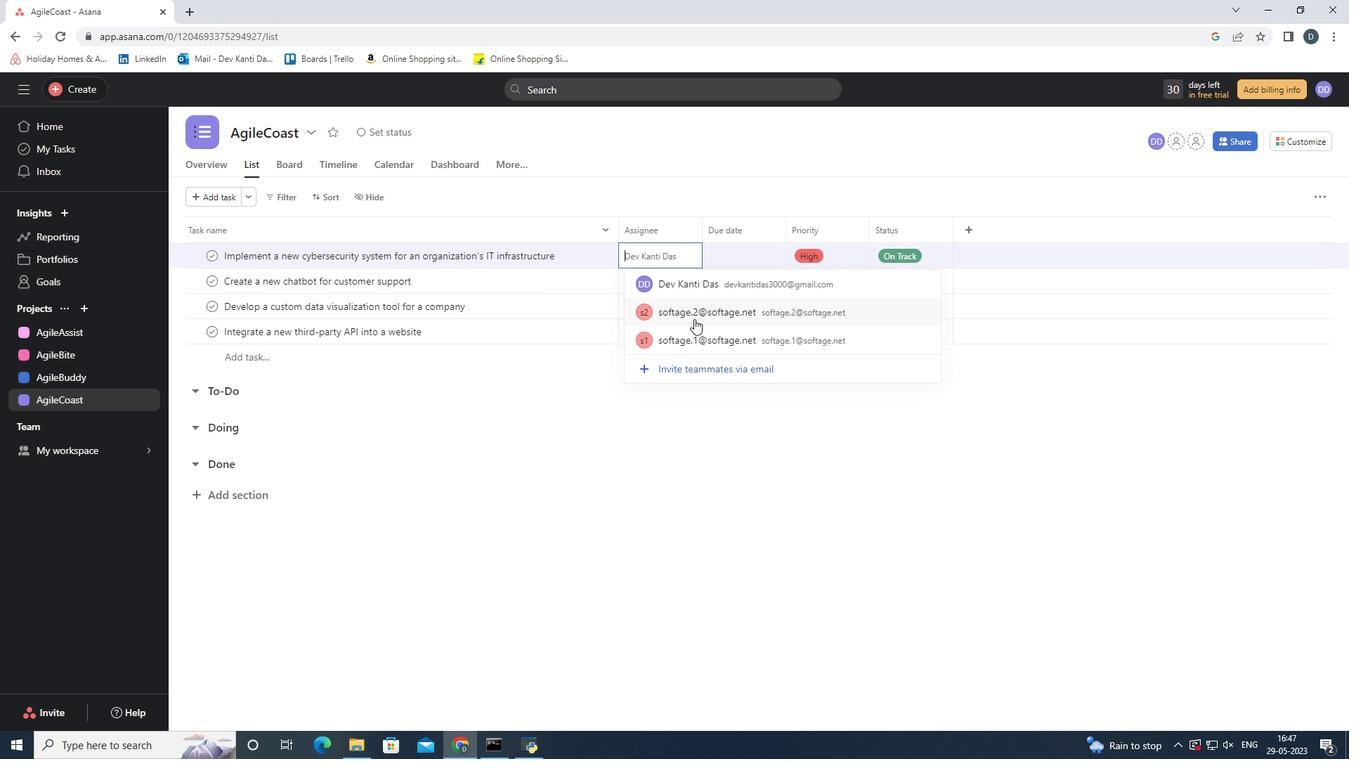 
Action: Mouse pressed left at (698, 333)
Screenshot: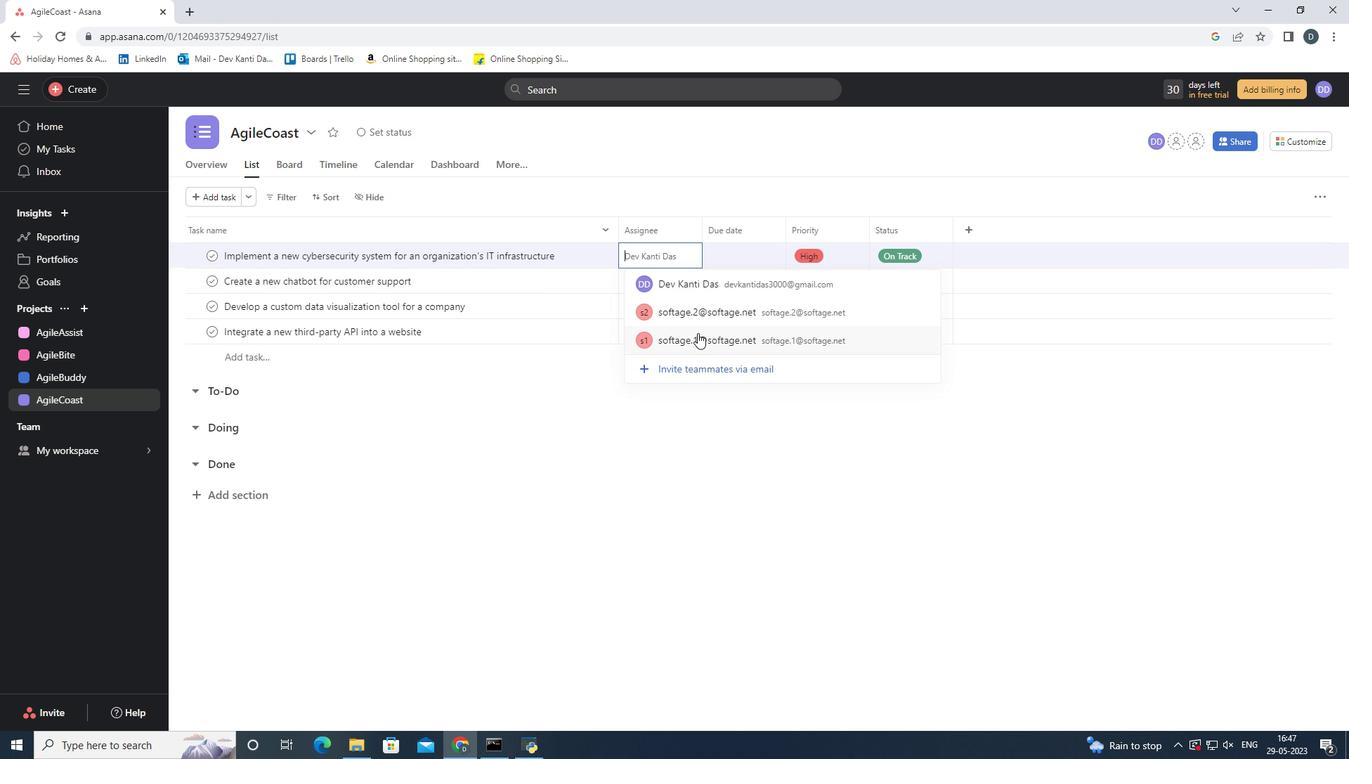 
Action: Mouse moved to (956, 508)
Screenshot: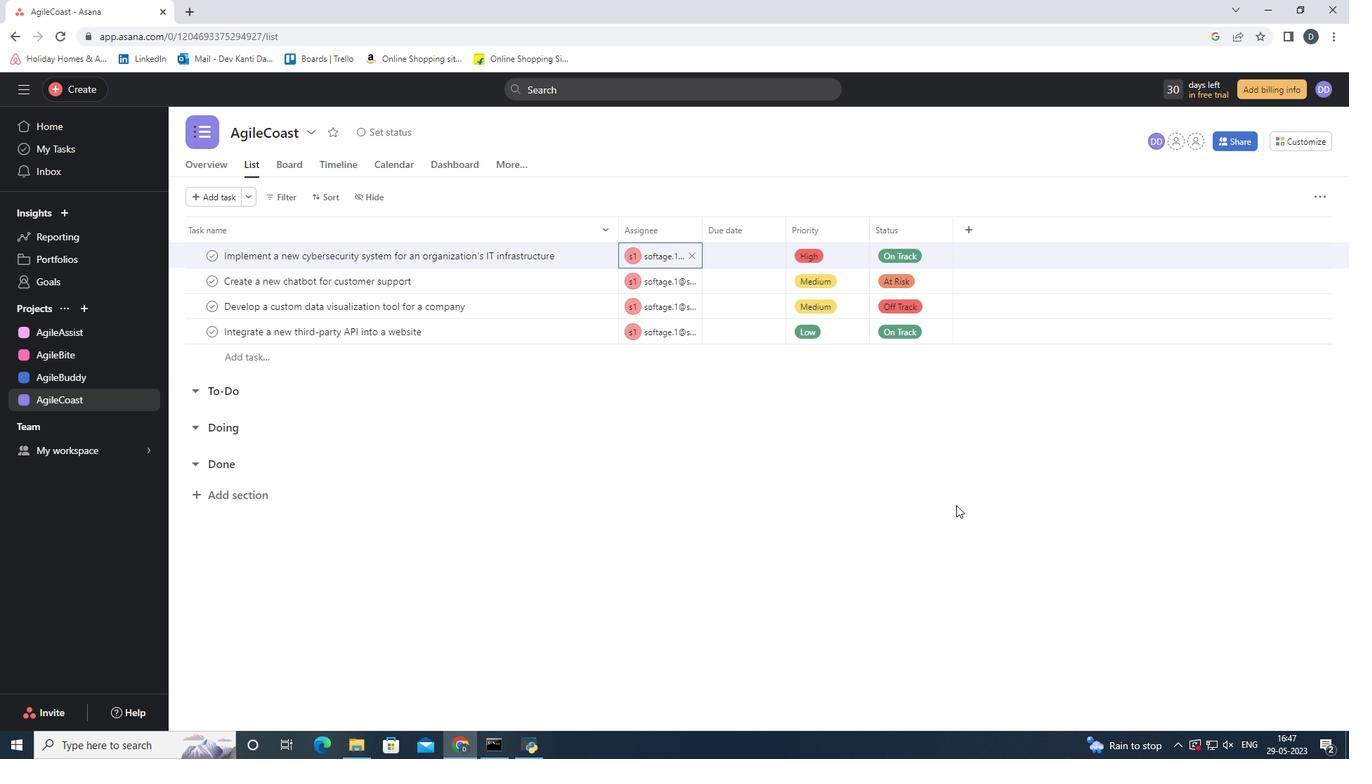 
Action: Mouse pressed left at (956, 508)
Screenshot: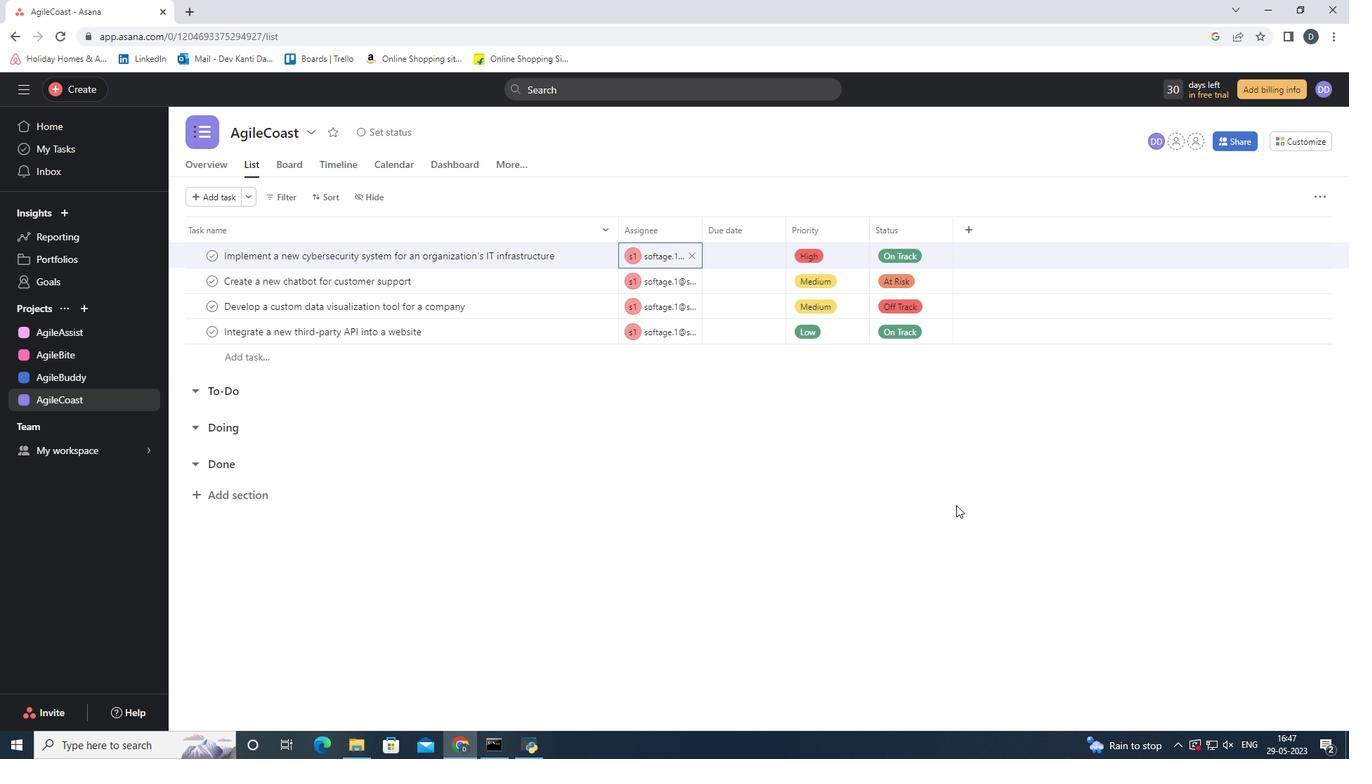 
